 Task: Find connections with filter location Canterbury with filter topic #Lifewith filter profile language Spanish with filter current company Reliance Home Finance Ltd. with filter school Guru Nanak Dev Engineering College, Ludhiana with filter industry Commercial and Industrial Equipment Rental with filter service category Event Photography with filter keywords title Recyclables Collector
Action: Mouse moved to (549, 71)
Screenshot: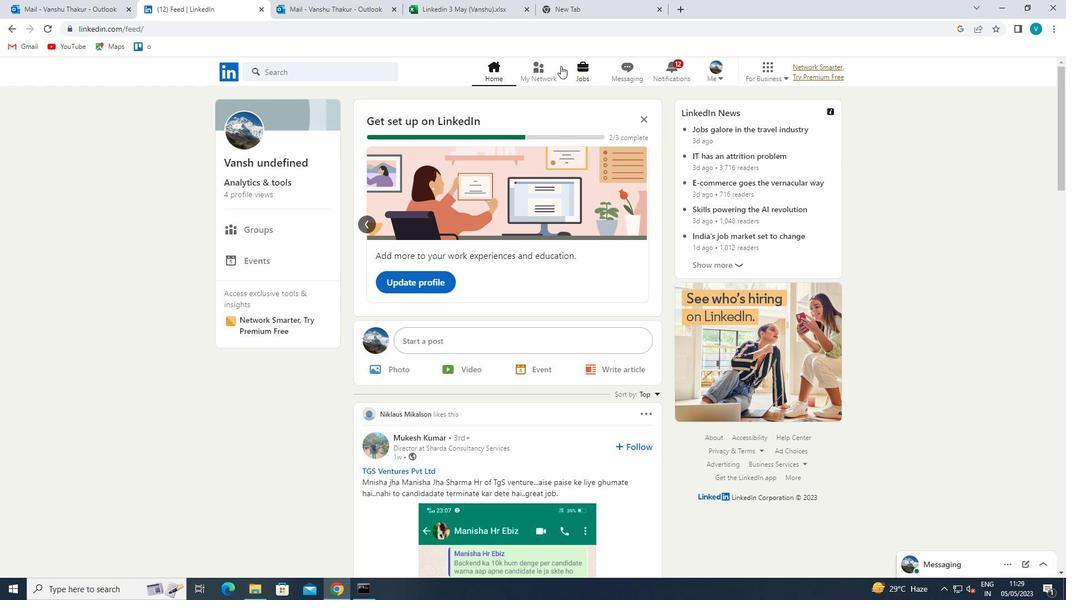 
Action: Mouse pressed left at (549, 71)
Screenshot: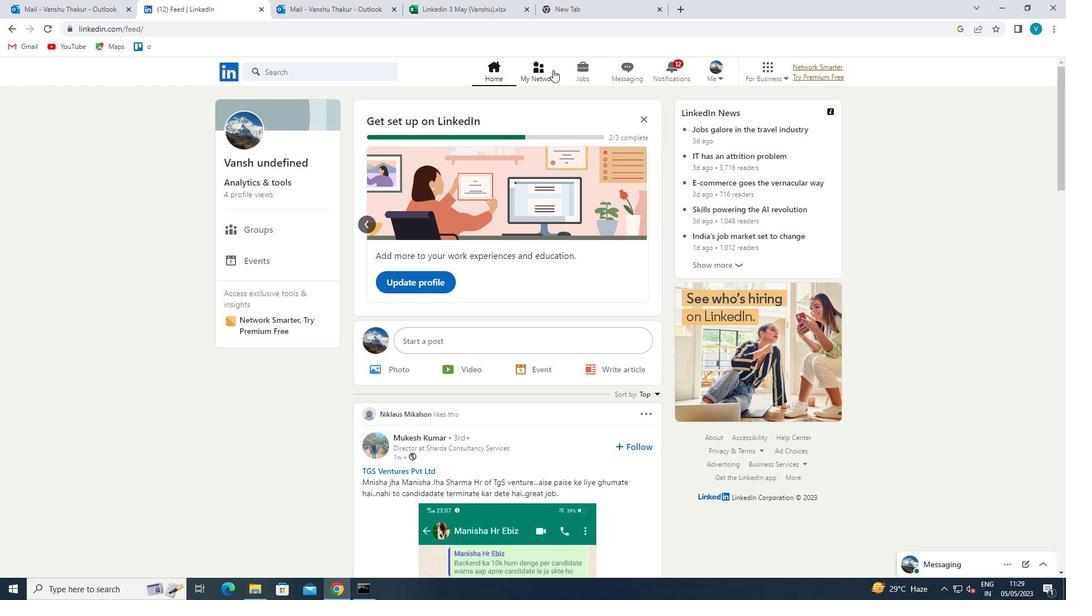 
Action: Mouse moved to (326, 128)
Screenshot: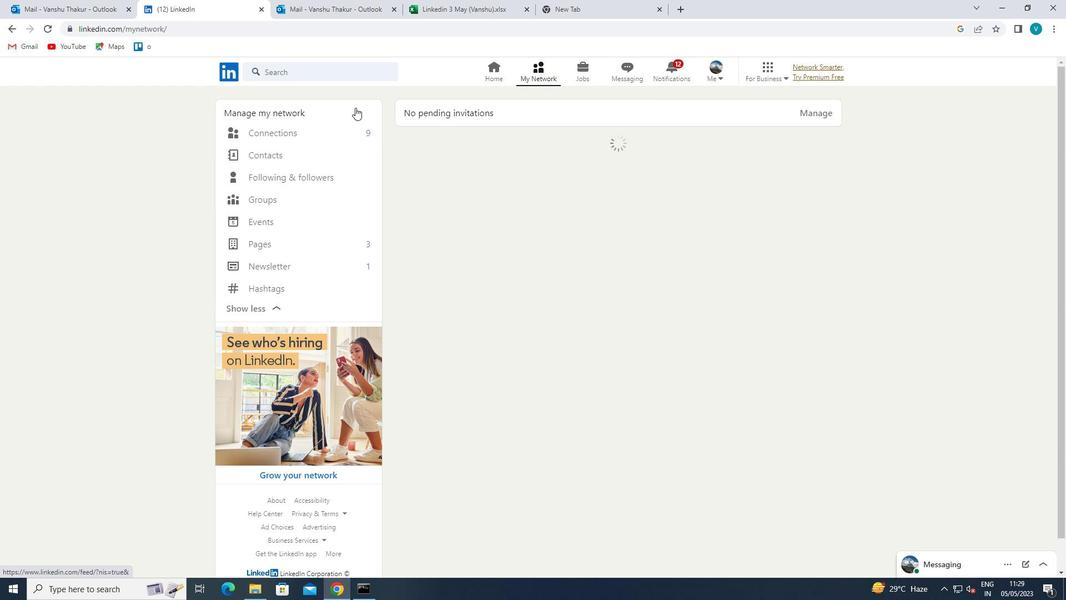 
Action: Mouse pressed left at (326, 128)
Screenshot: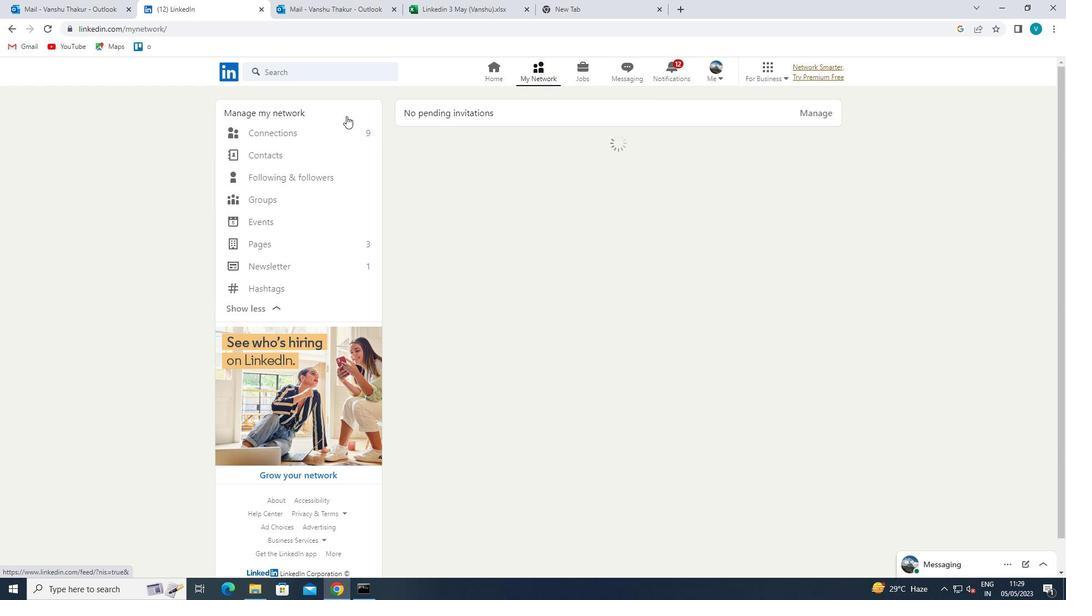 
Action: Mouse moved to (593, 127)
Screenshot: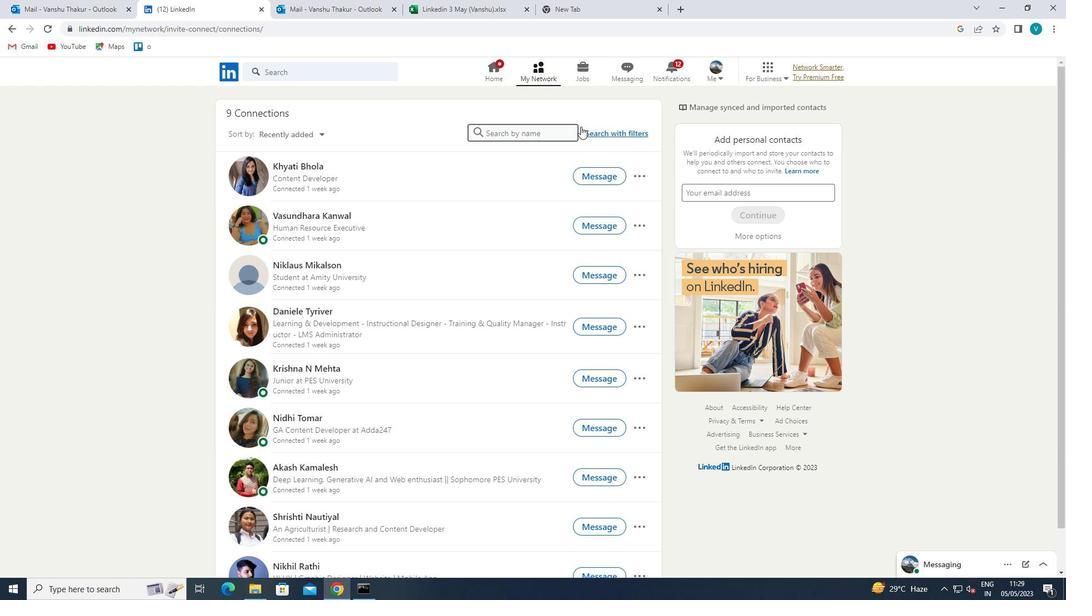 
Action: Mouse pressed left at (593, 127)
Screenshot: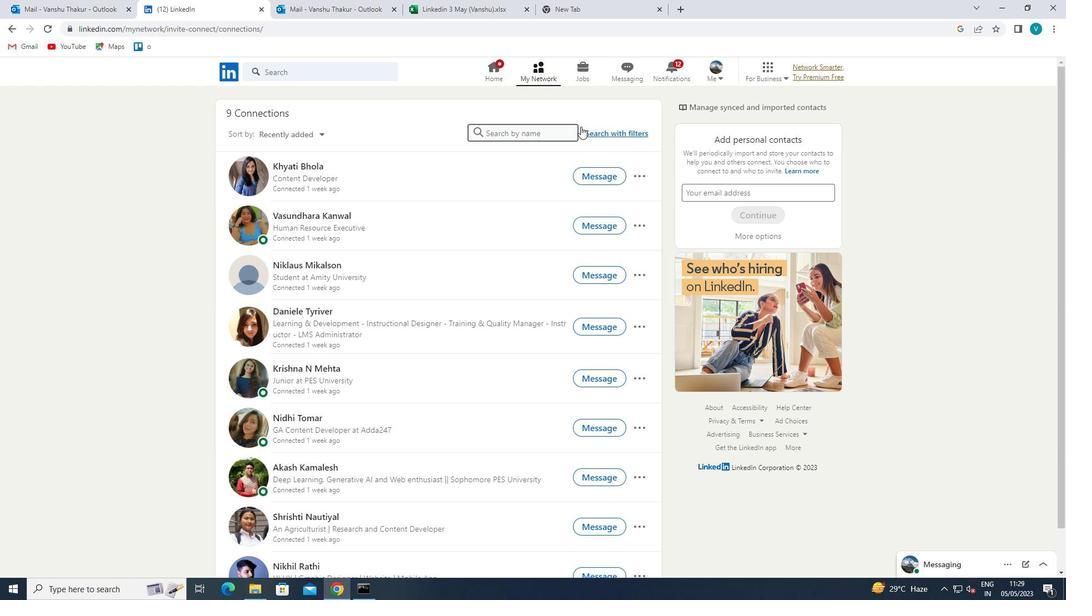 
Action: Mouse moved to (545, 104)
Screenshot: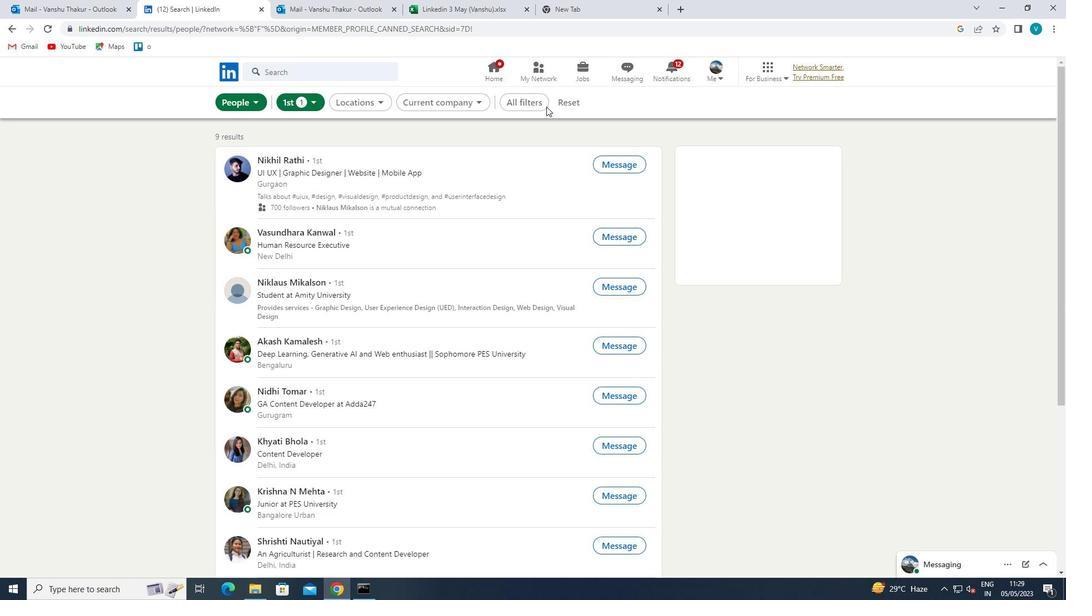 
Action: Mouse pressed left at (545, 104)
Screenshot: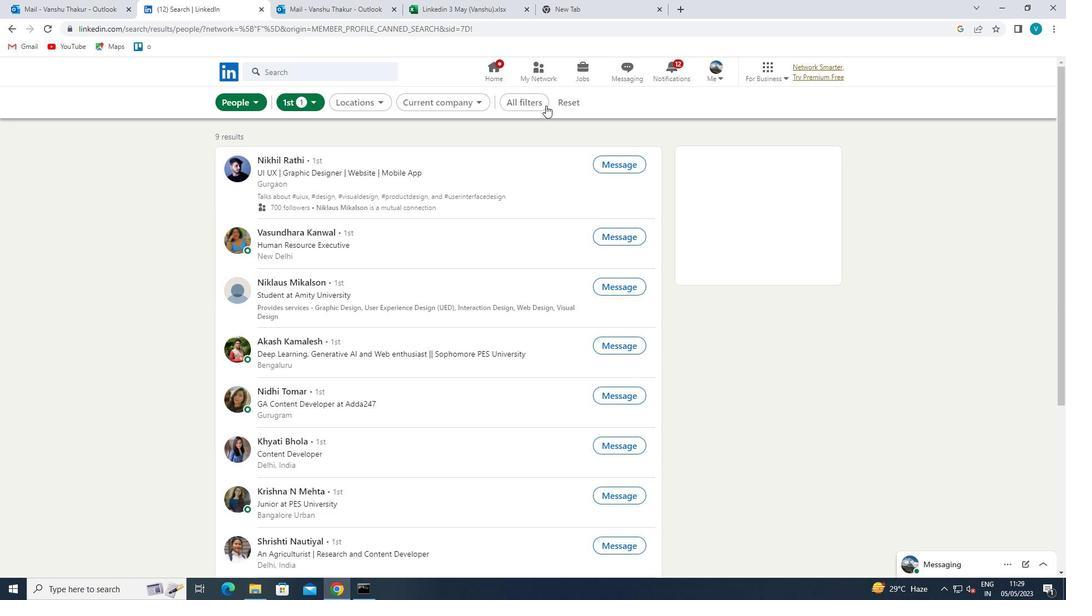 
Action: Mouse moved to (883, 228)
Screenshot: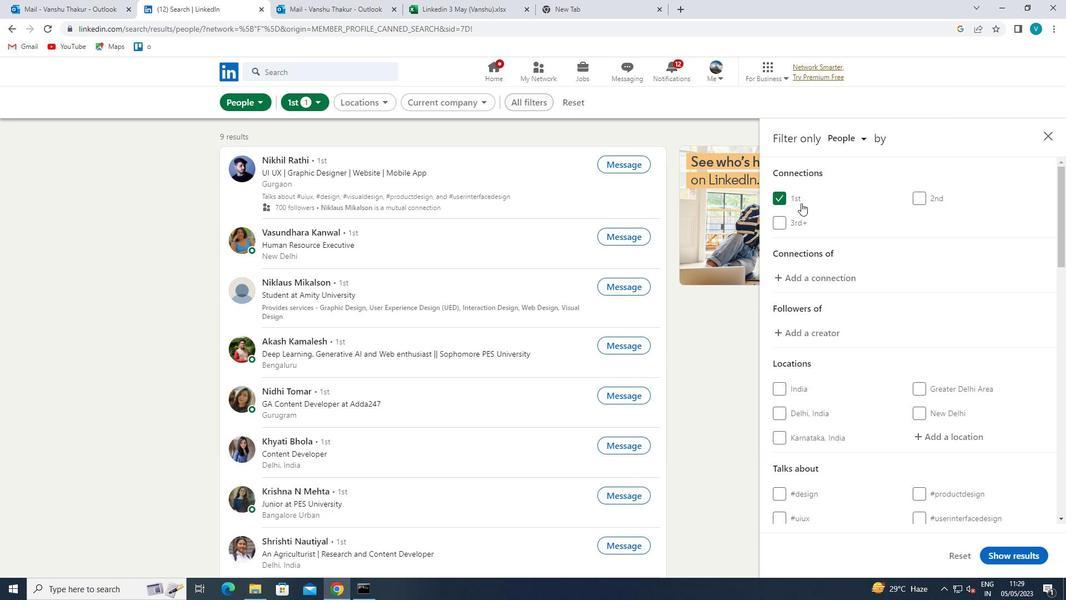 
Action: Mouse scrolled (883, 228) with delta (0, 0)
Screenshot: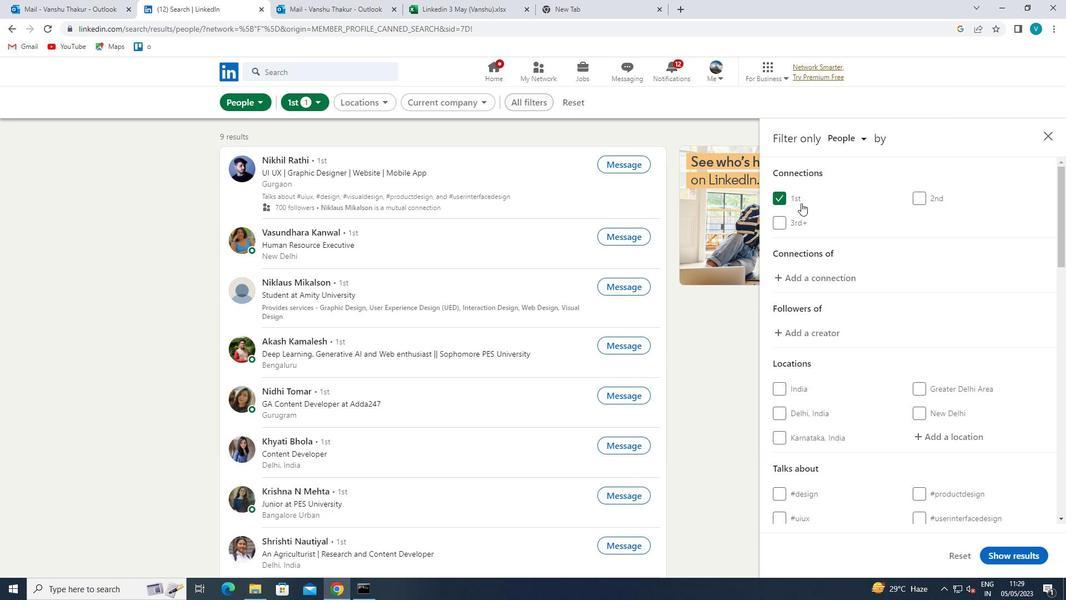 
Action: Mouse moved to (887, 232)
Screenshot: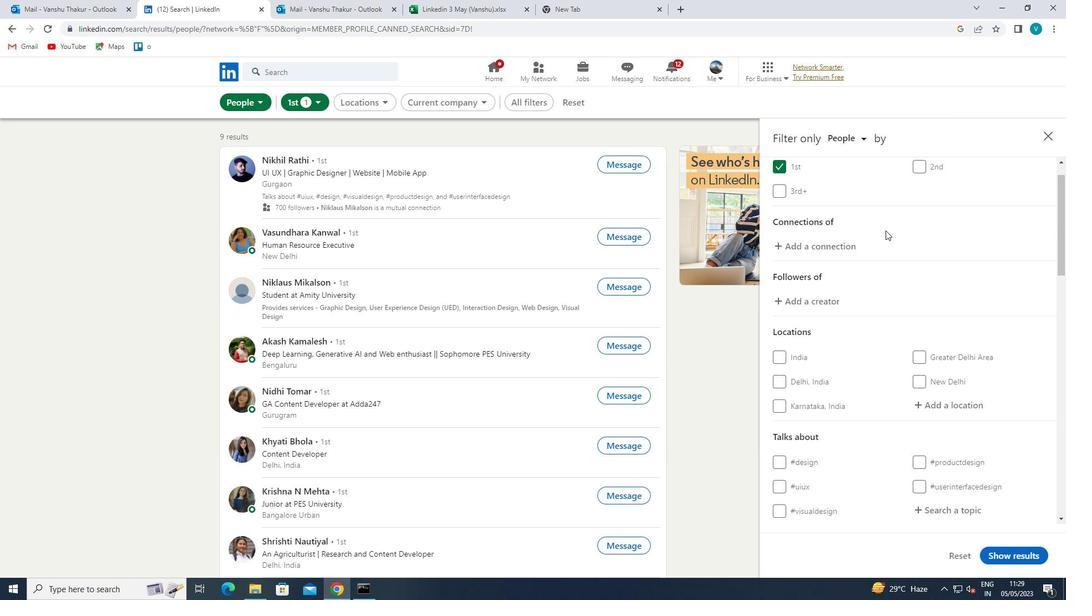 
Action: Mouse scrolled (887, 232) with delta (0, 0)
Screenshot: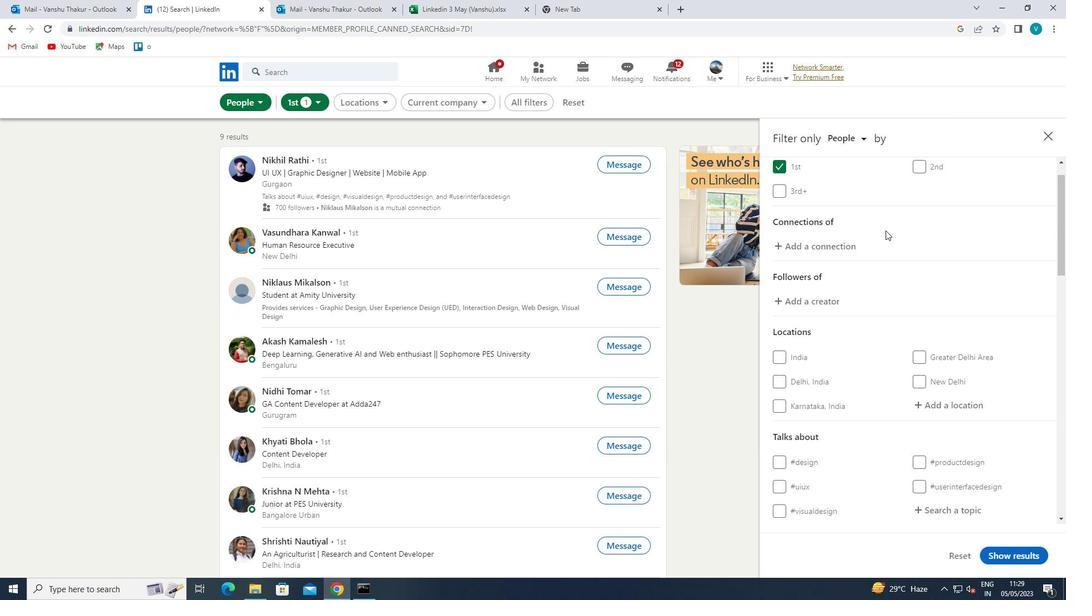 
Action: Mouse moved to (947, 320)
Screenshot: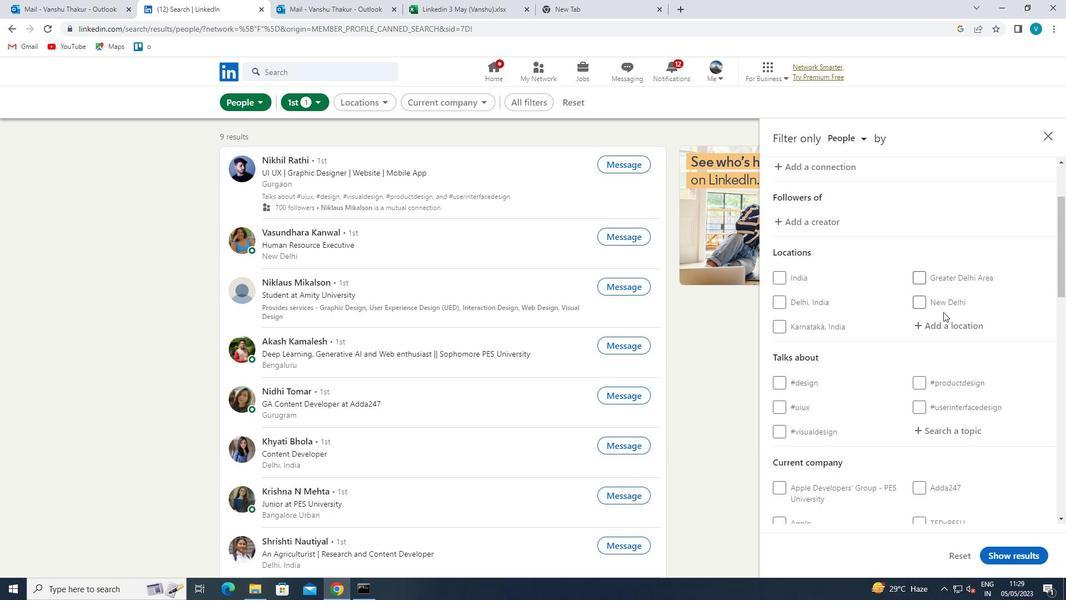 
Action: Mouse pressed left at (947, 320)
Screenshot: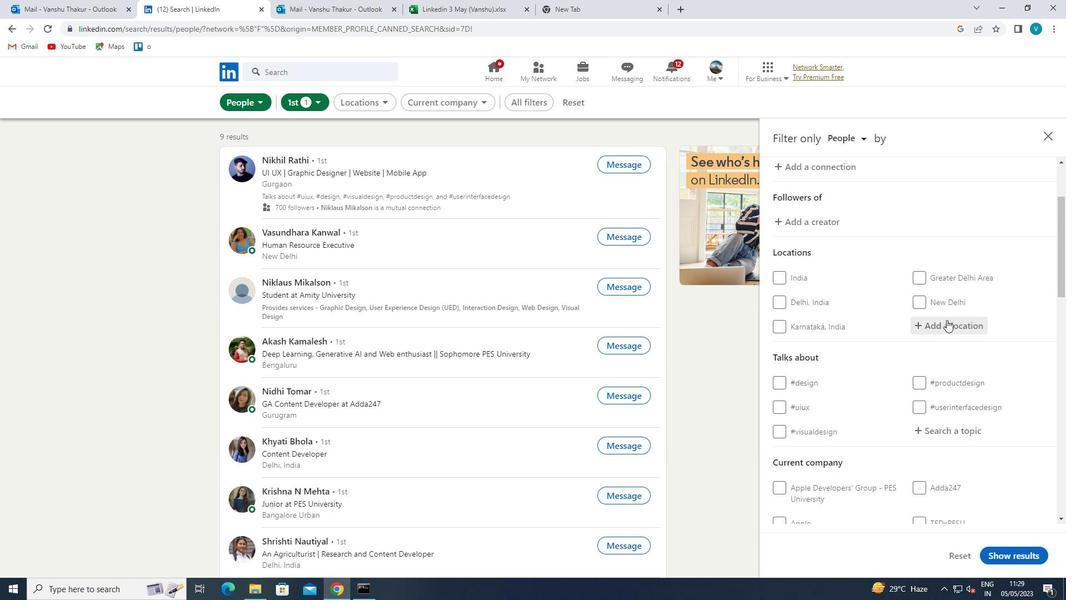 
Action: Mouse moved to (739, 456)
Screenshot: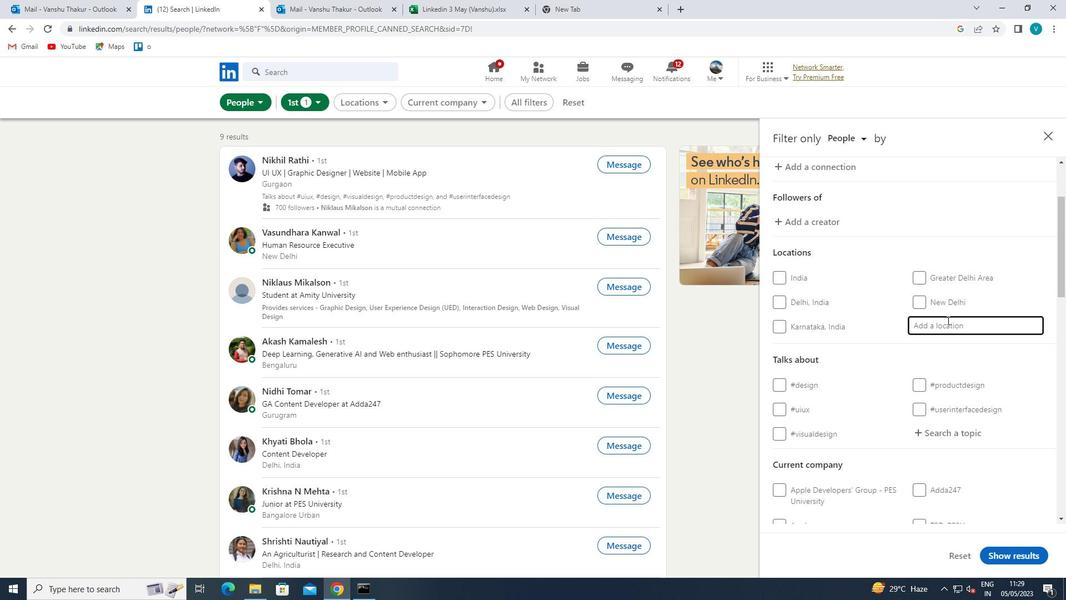 
Action: Key pressed <Key.shift>CANTERBURY
Screenshot: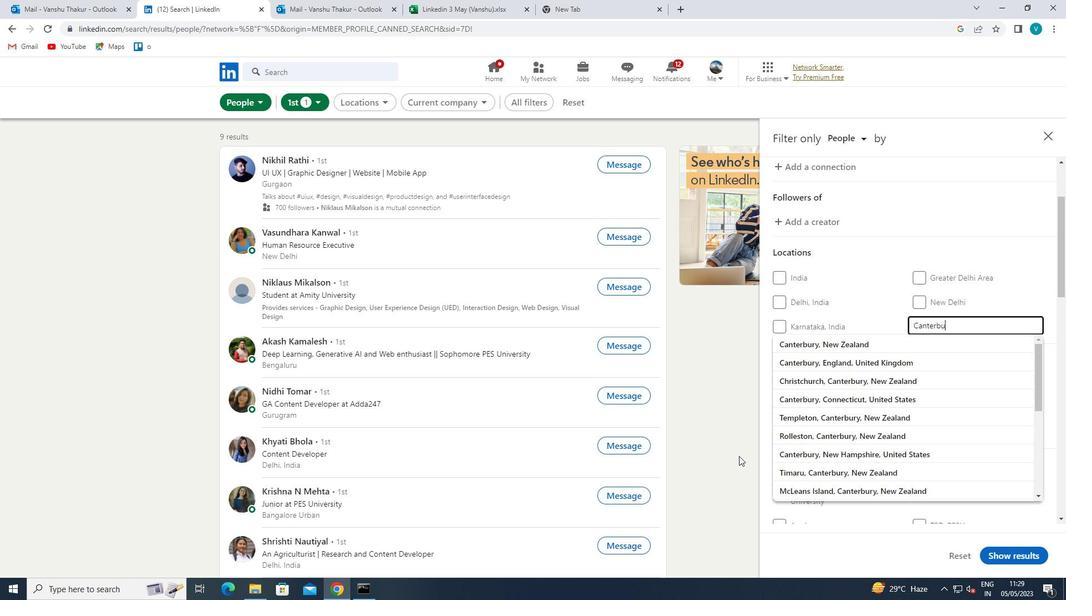 
Action: Mouse moved to (891, 337)
Screenshot: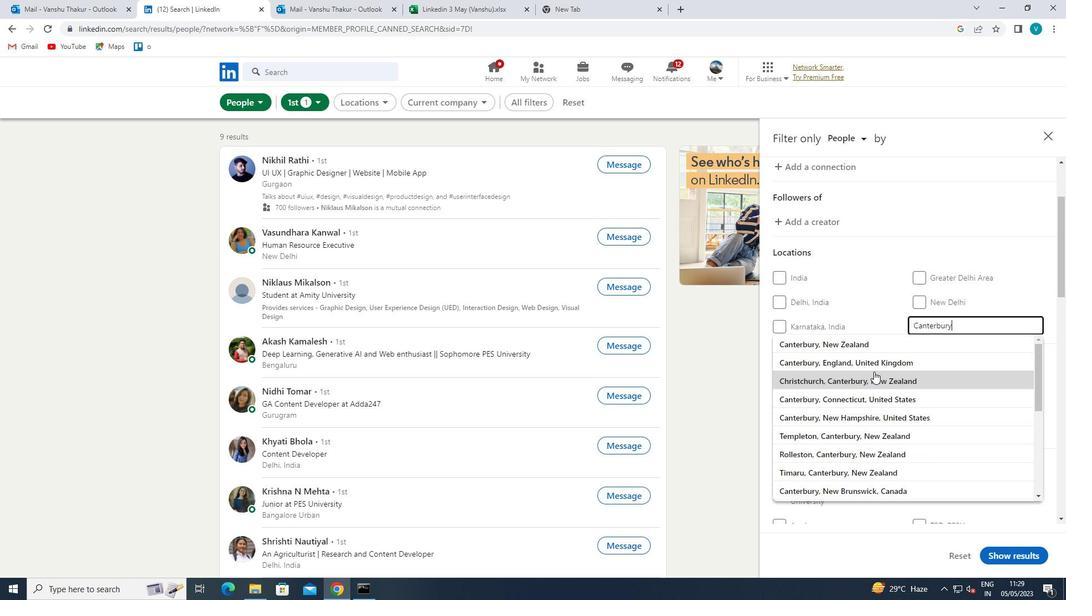 
Action: Mouse pressed left at (891, 337)
Screenshot: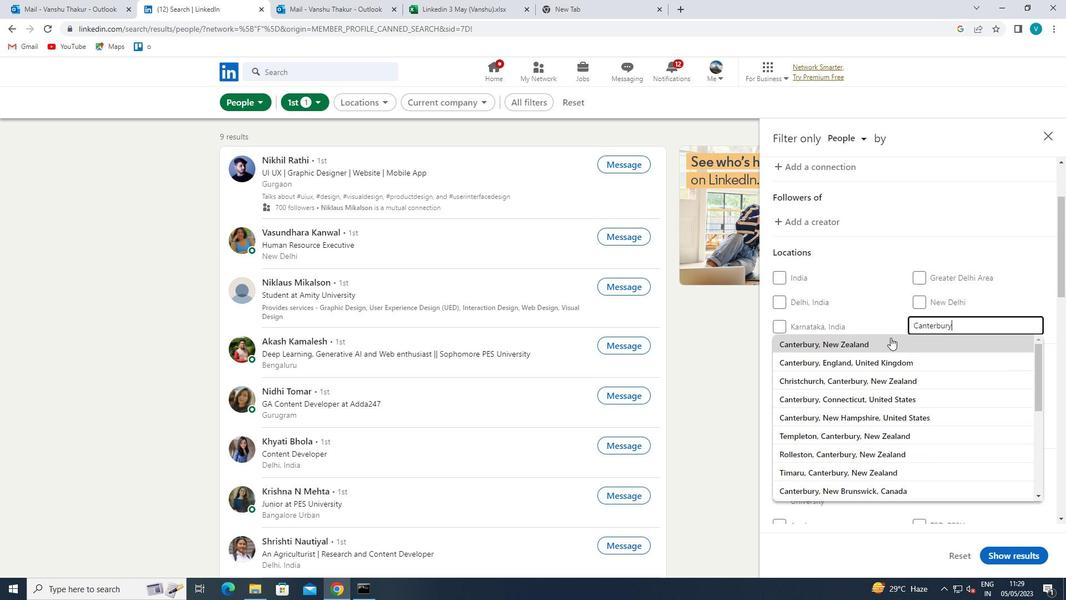 
Action: Mouse moved to (889, 337)
Screenshot: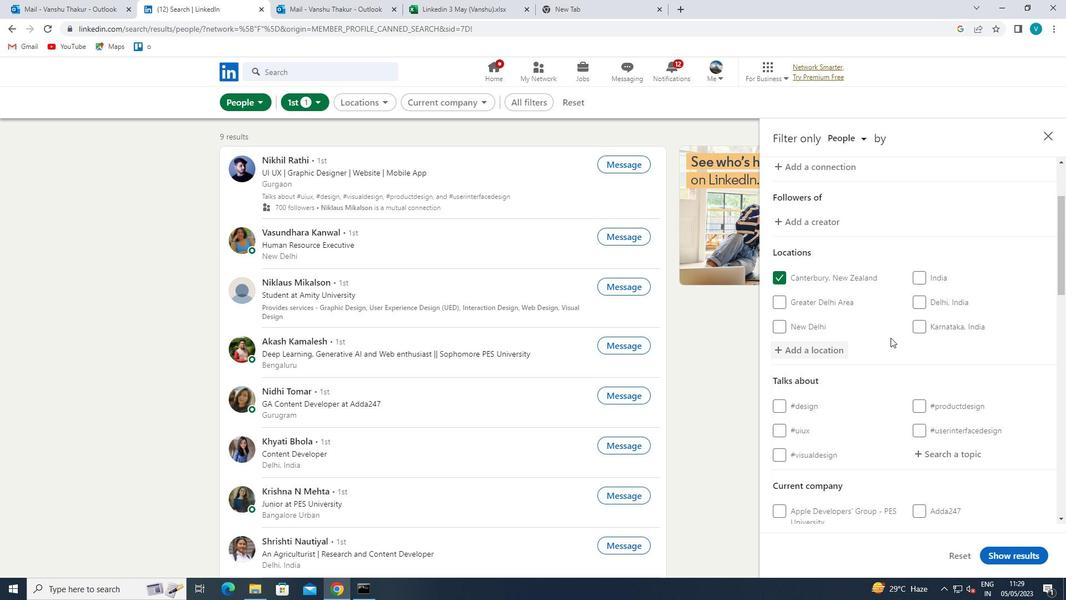 
Action: Mouse scrolled (889, 337) with delta (0, 0)
Screenshot: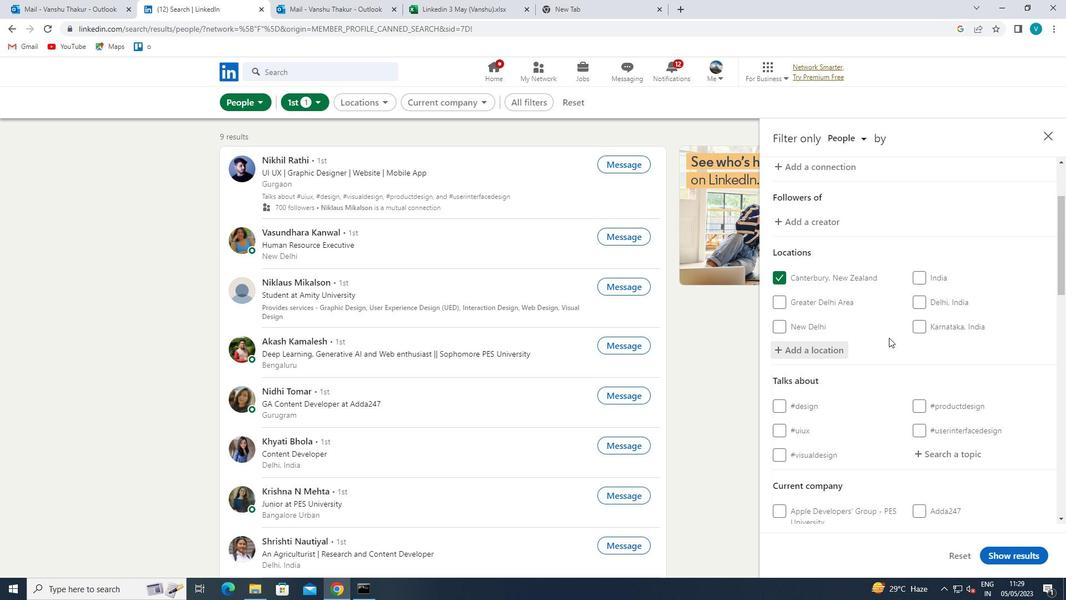 
Action: Mouse scrolled (889, 337) with delta (0, 0)
Screenshot: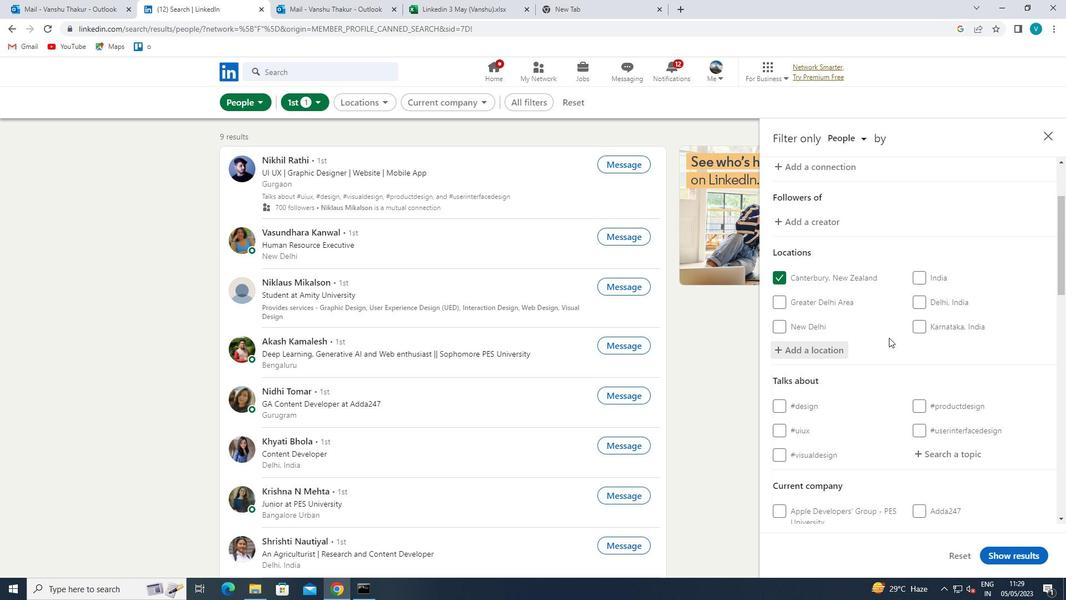 
Action: Mouse moved to (931, 339)
Screenshot: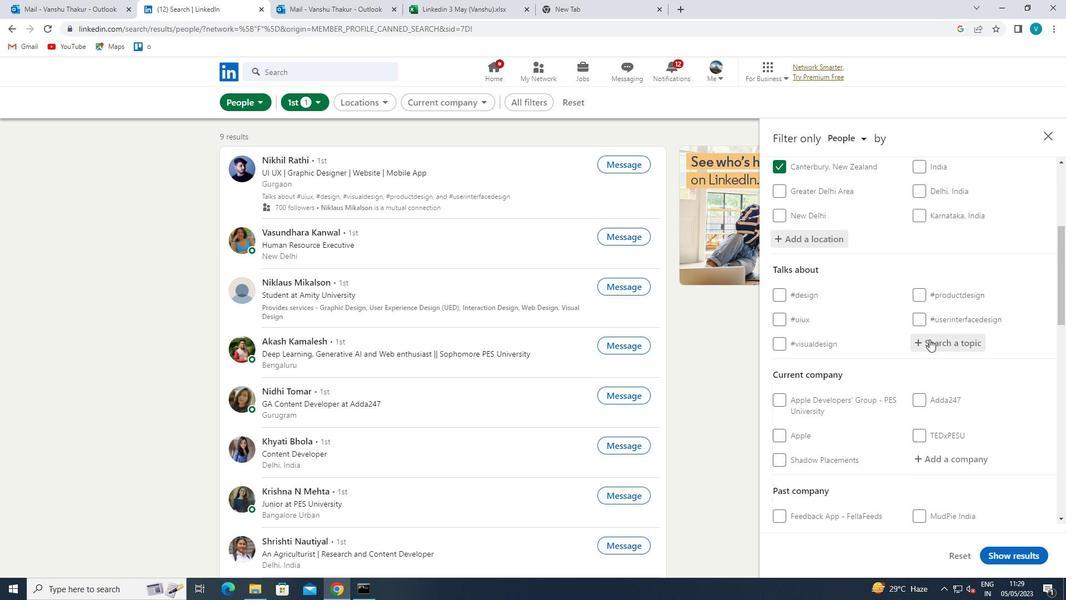 
Action: Mouse pressed left at (931, 339)
Screenshot: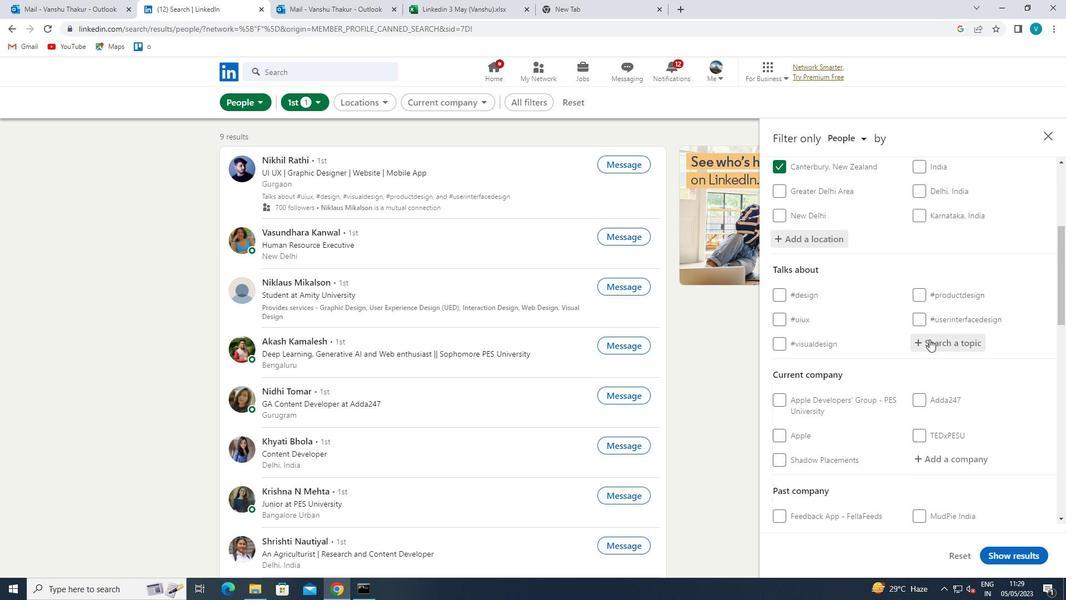 
Action: Mouse moved to (694, 476)
Screenshot: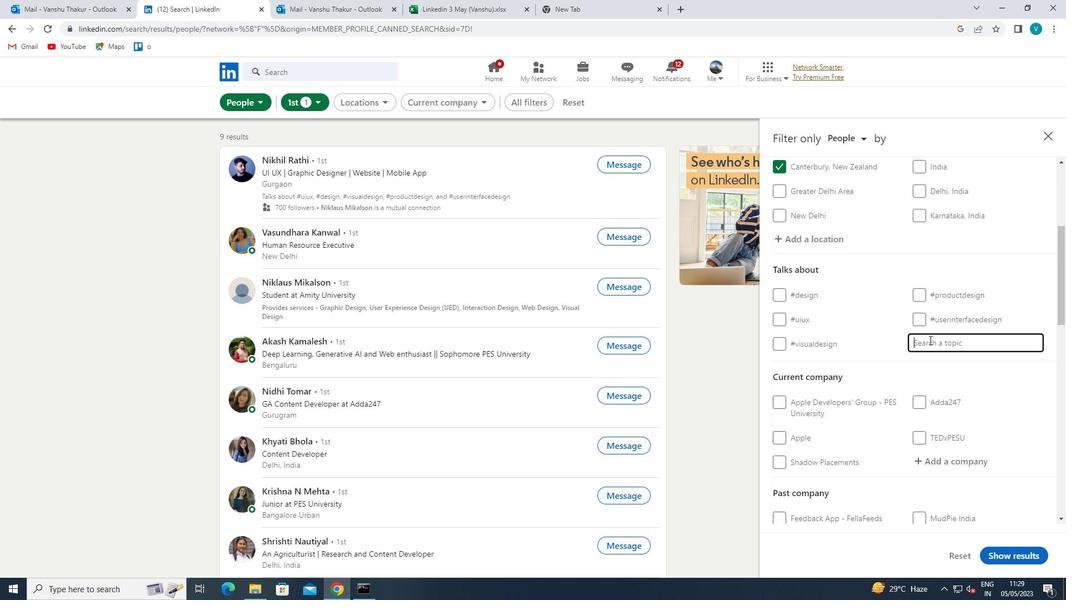 
Action: Key pressed LIFE
Screenshot: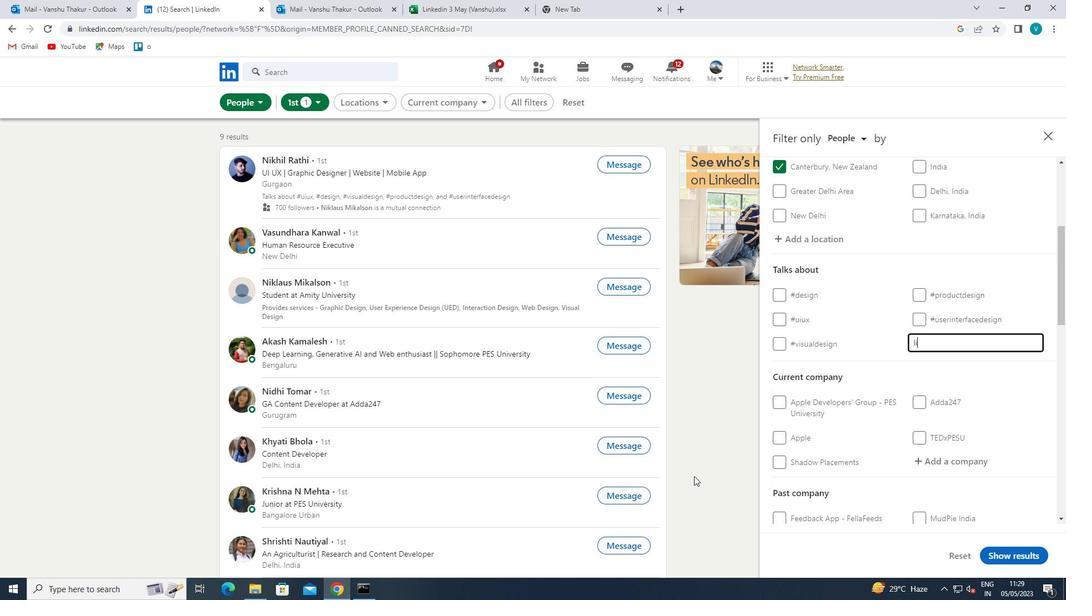 
Action: Mouse moved to (845, 357)
Screenshot: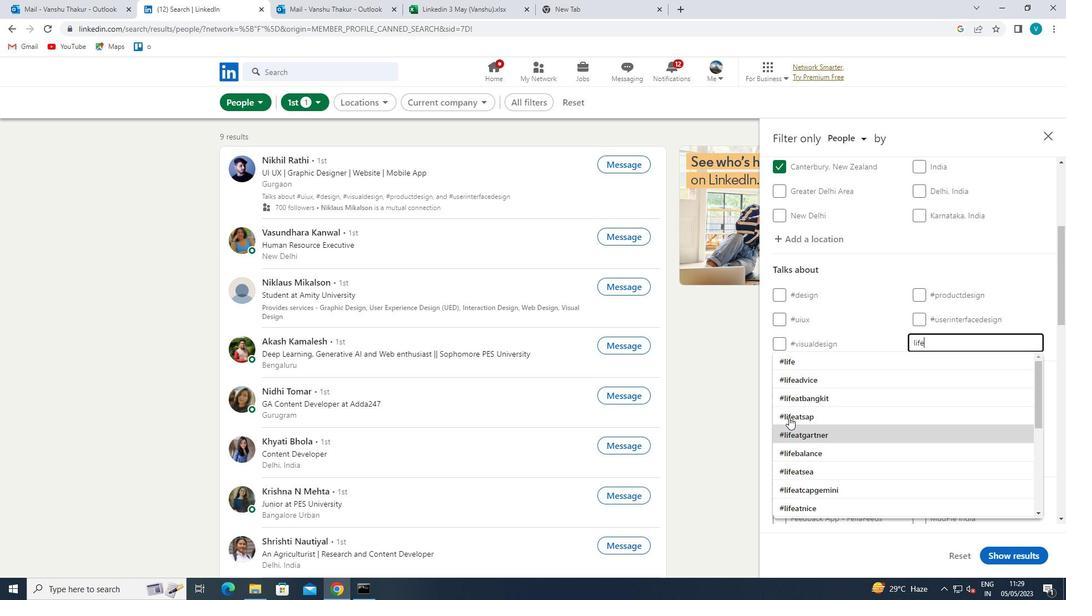 
Action: Mouse pressed left at (845, 357)
Screenshot: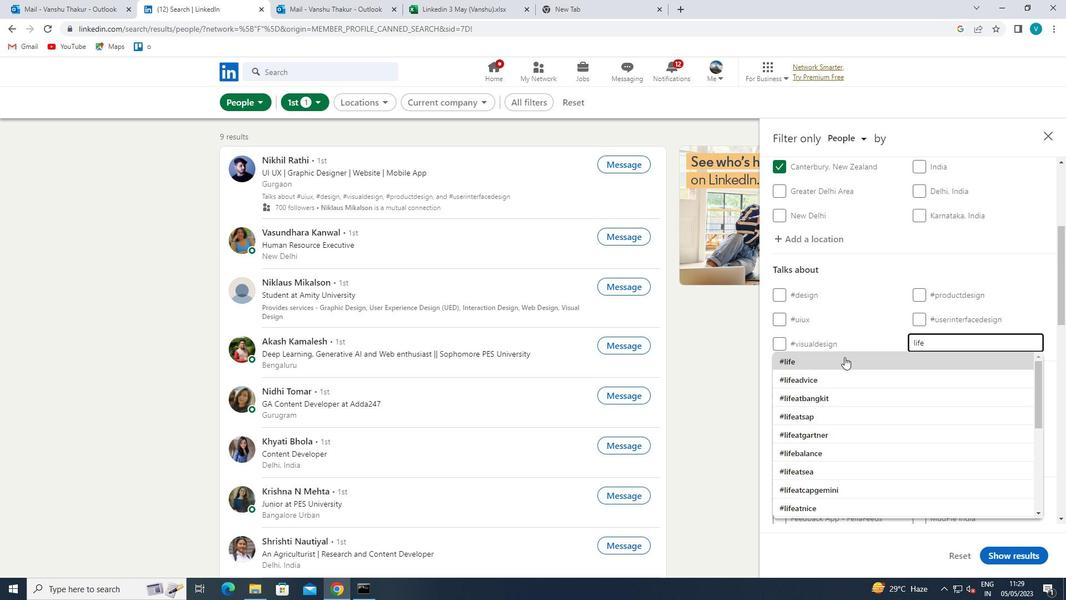 
Action: Mouse scrolled (845, 356) with delta (0, 0)
Screenshot: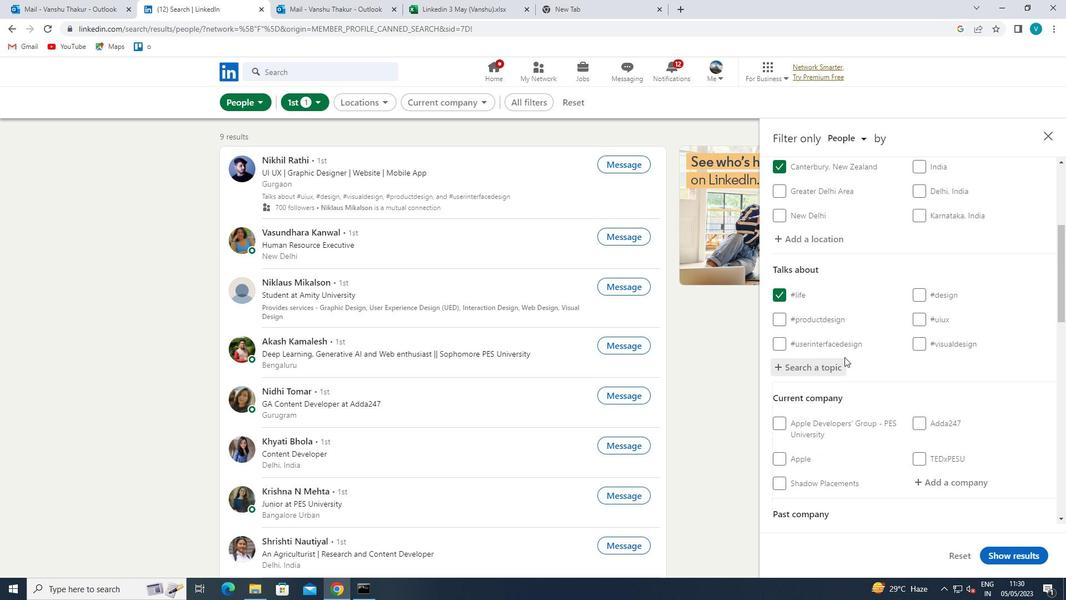 
Action: Mouse scrolled (845, 356) with delta (0, 0)
Screenshot: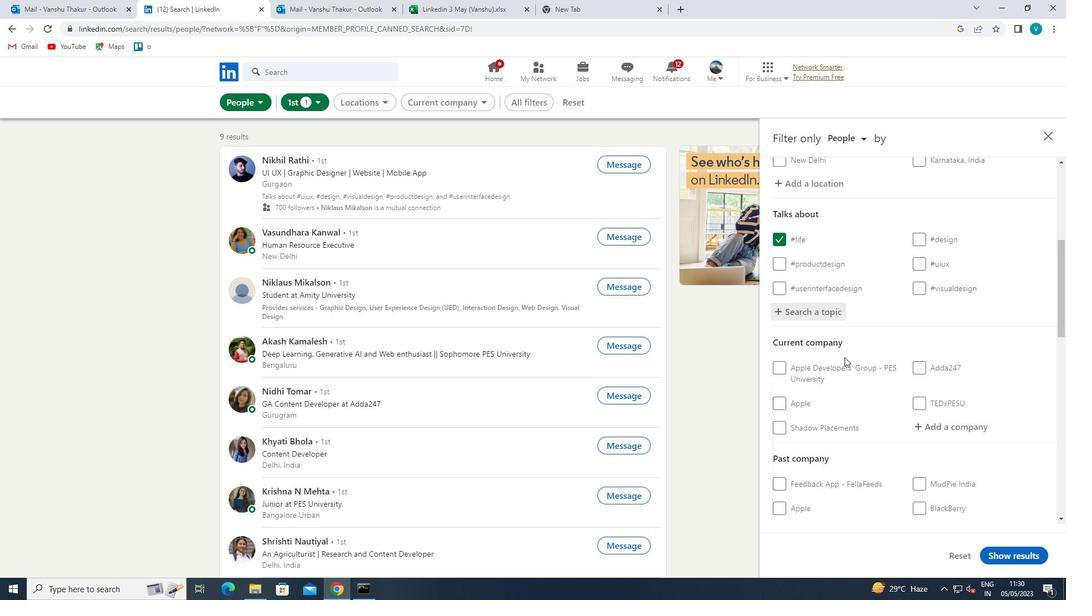 
Action: Mouse moved to (936, 374)
Screenshot: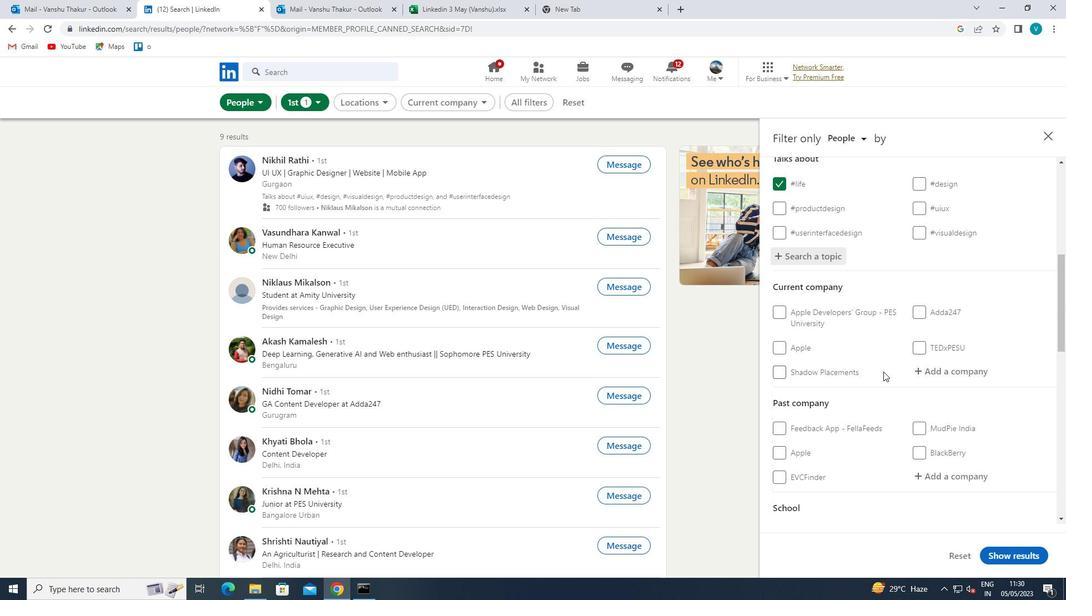 
Action: Mouse pressed left at (936, 374)
Screenshot: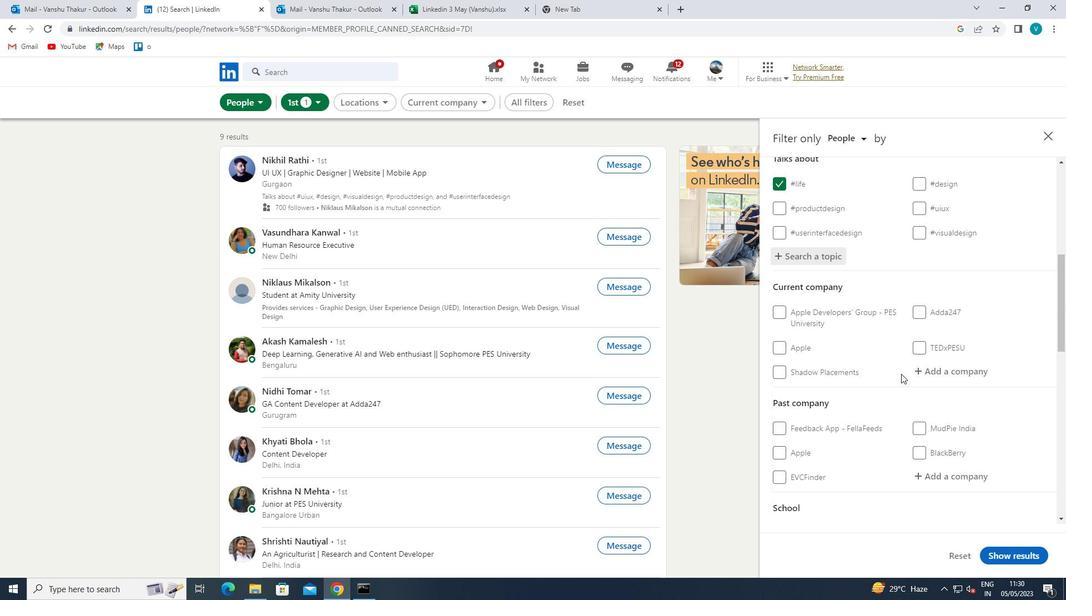 
Action: Mouse moved to (763, 334)
Screenshot: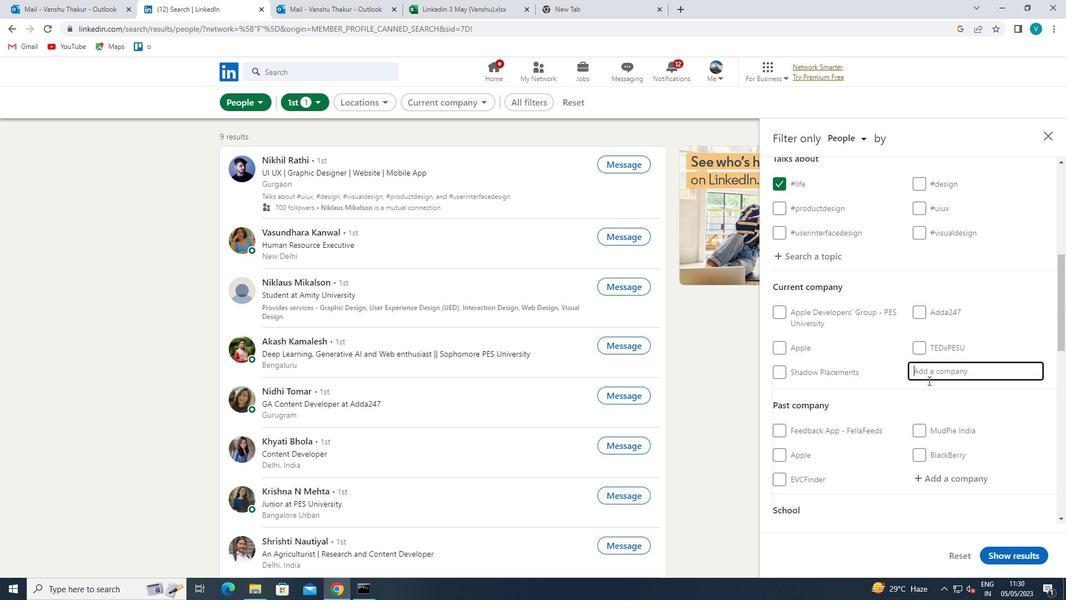 
Action: Key pressed <Key.shift>RELIANCE
Screenshot: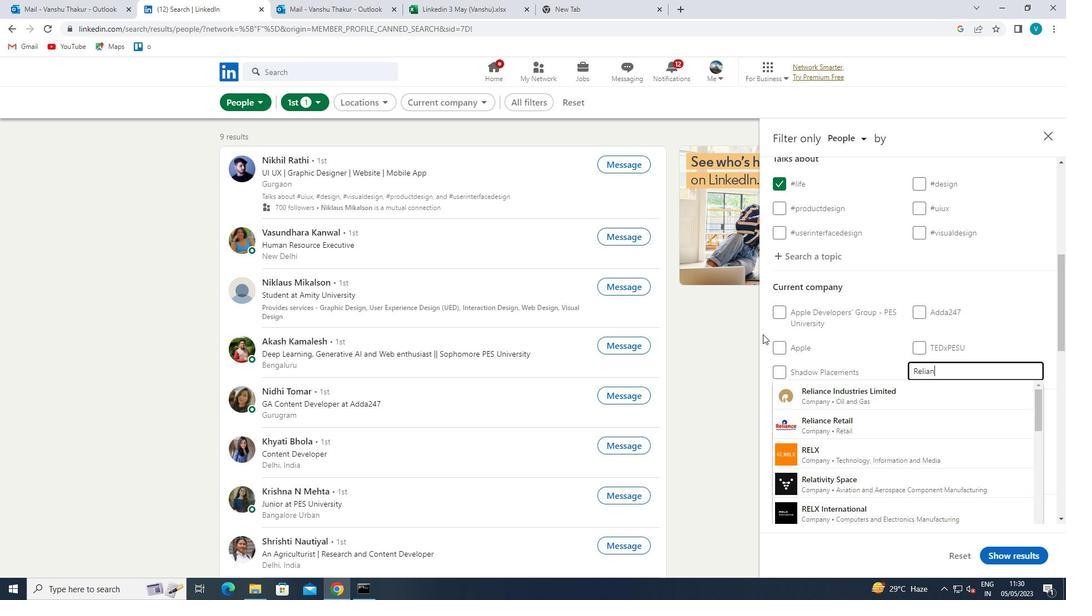 
Action: Mouse moved to (857, 367)
Screenshot: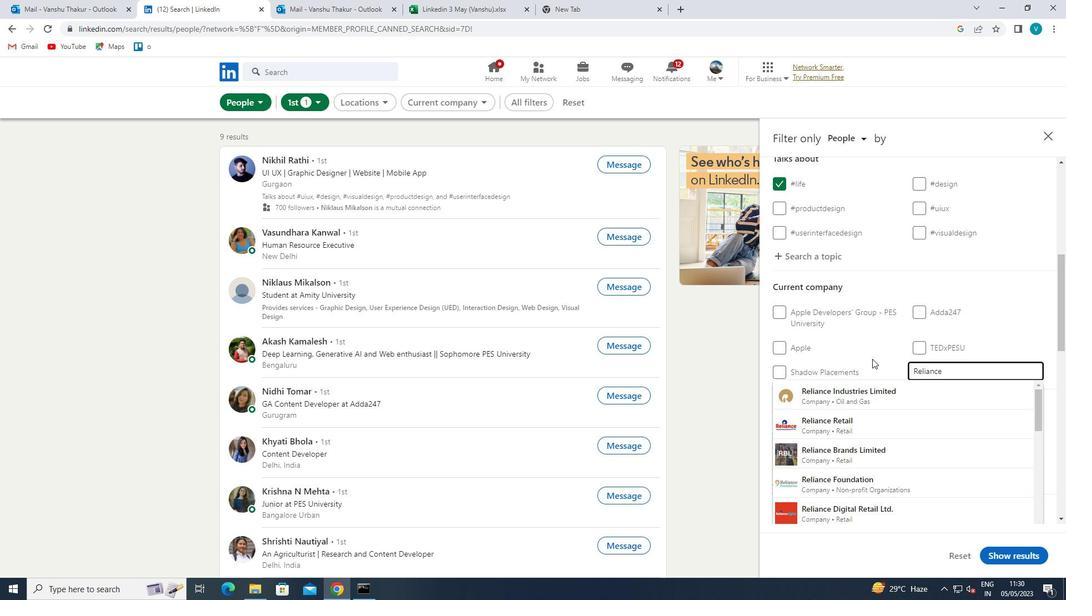 
Action: Key pressed <Key.space><Key.shift>HOME<Key.space>
Screenshot: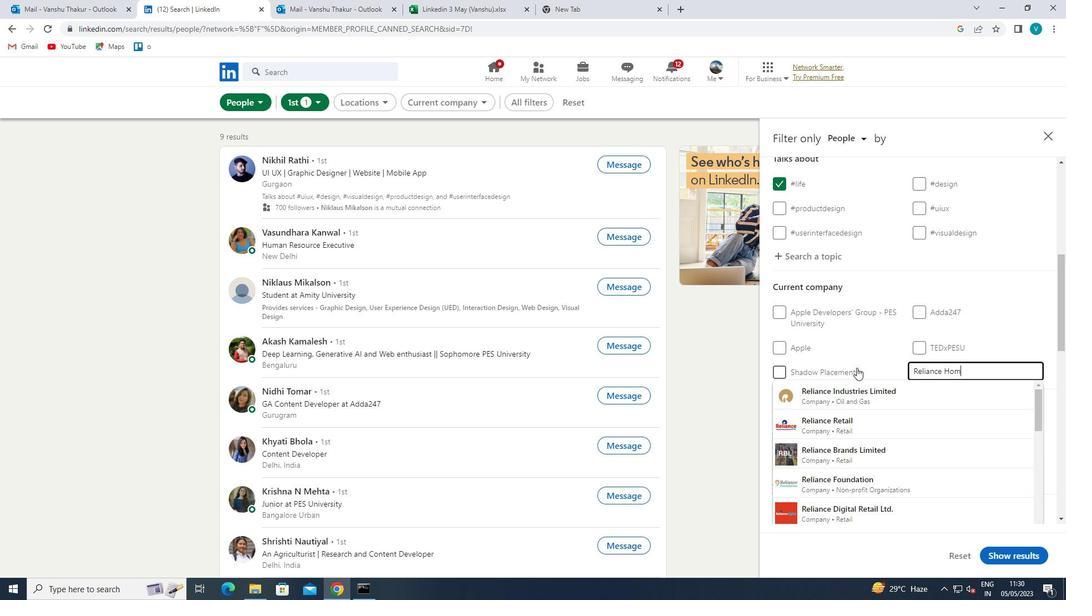 
Action: Mouse moved to (905, 426)
Screenshot: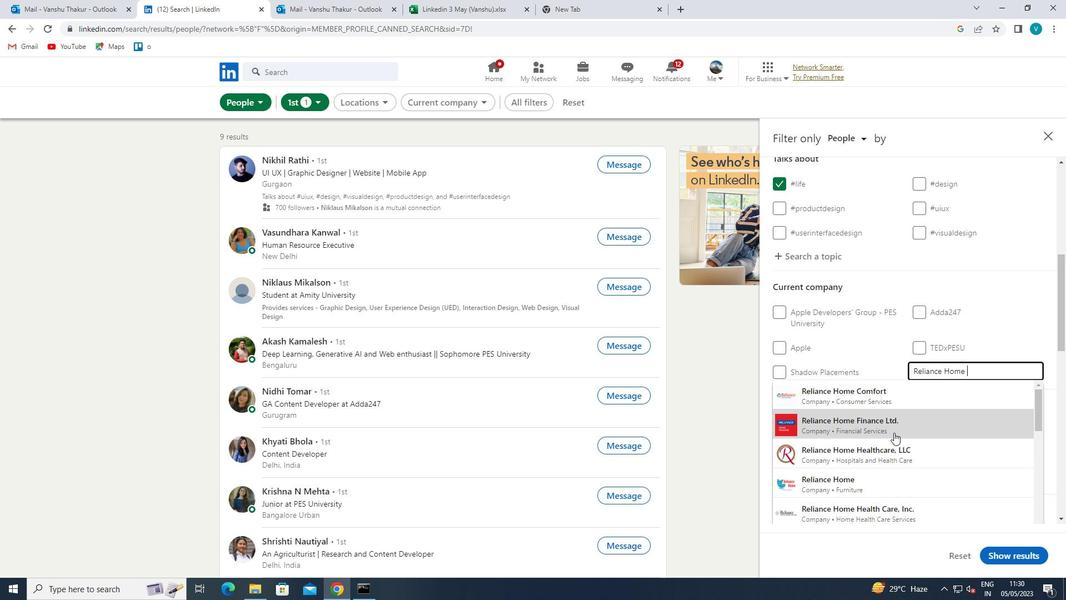 
Action: Mouse pressed left at (905, 426)
Screenshot: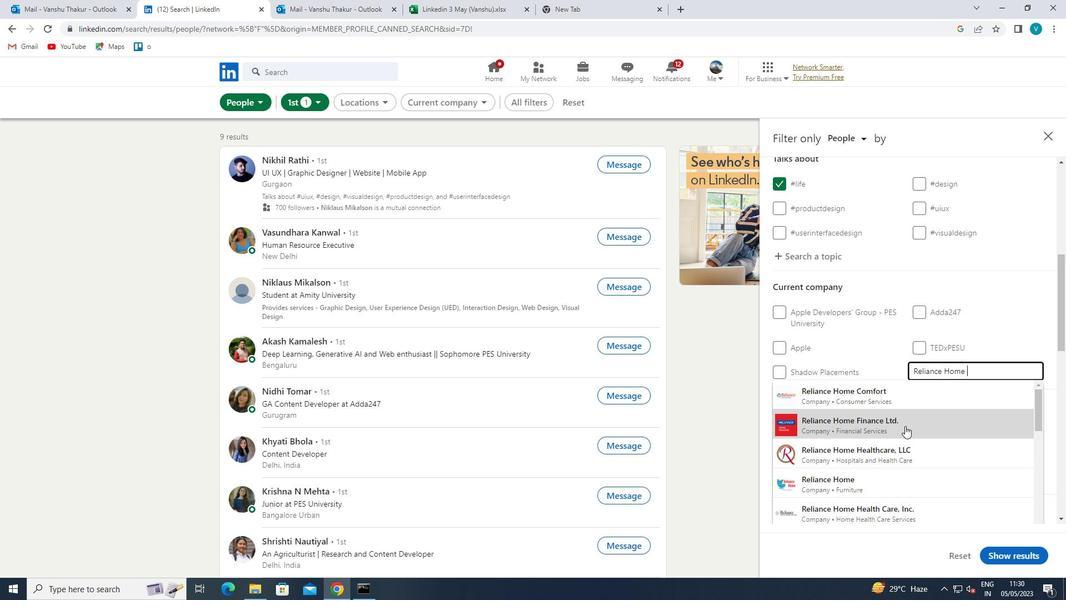 
Action: Mouse scrolled (905, 425) with delta (0, 0)
Screenshot: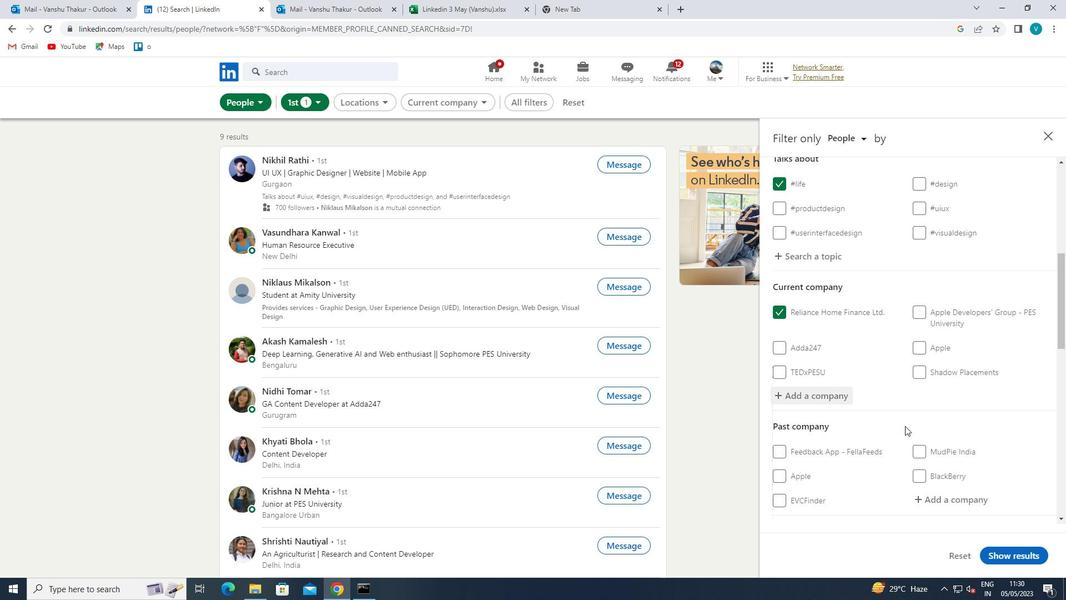 
Action: Mouse scrolled (905, 425) with delta (0, 0)
Screenshot: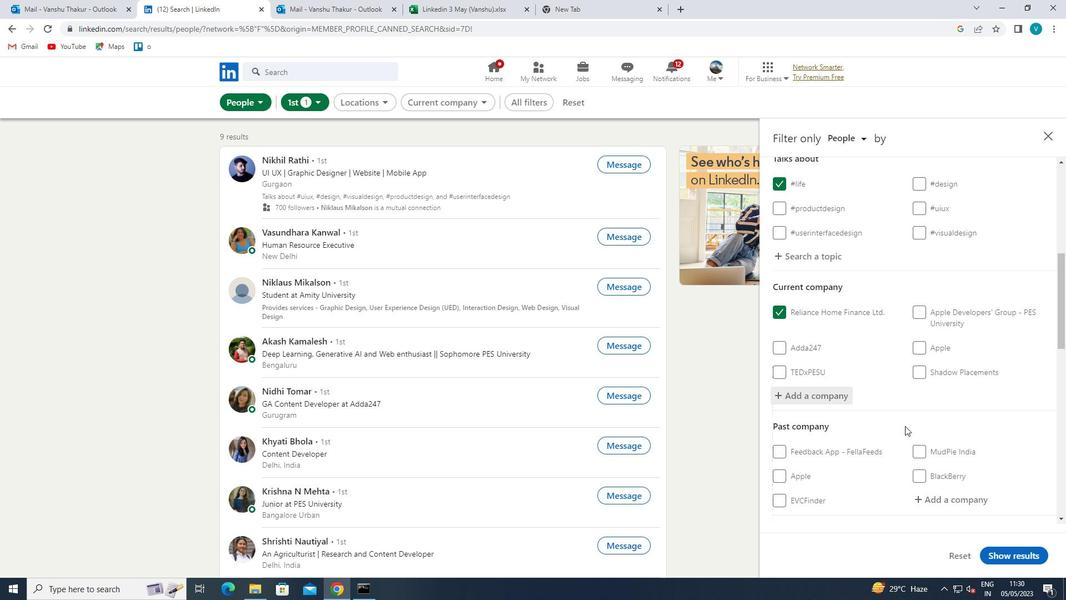 
Action: Mouse scrolled (905, 425) with delta (0, 0)
Screenshot: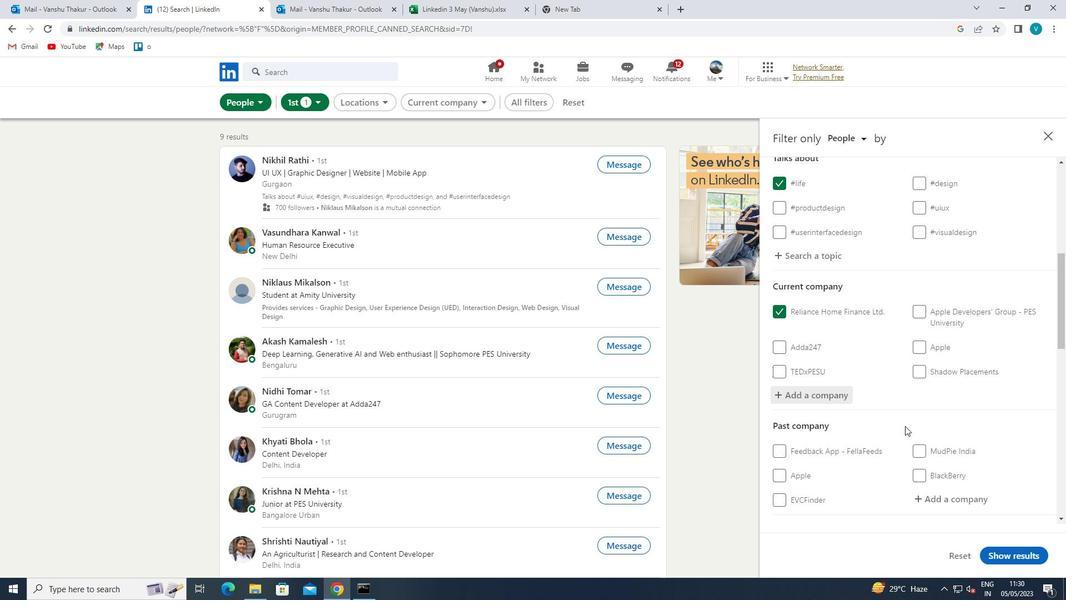 
Action: Mouse scrolled (905, 425) with delta (0, 0)
Screenshot: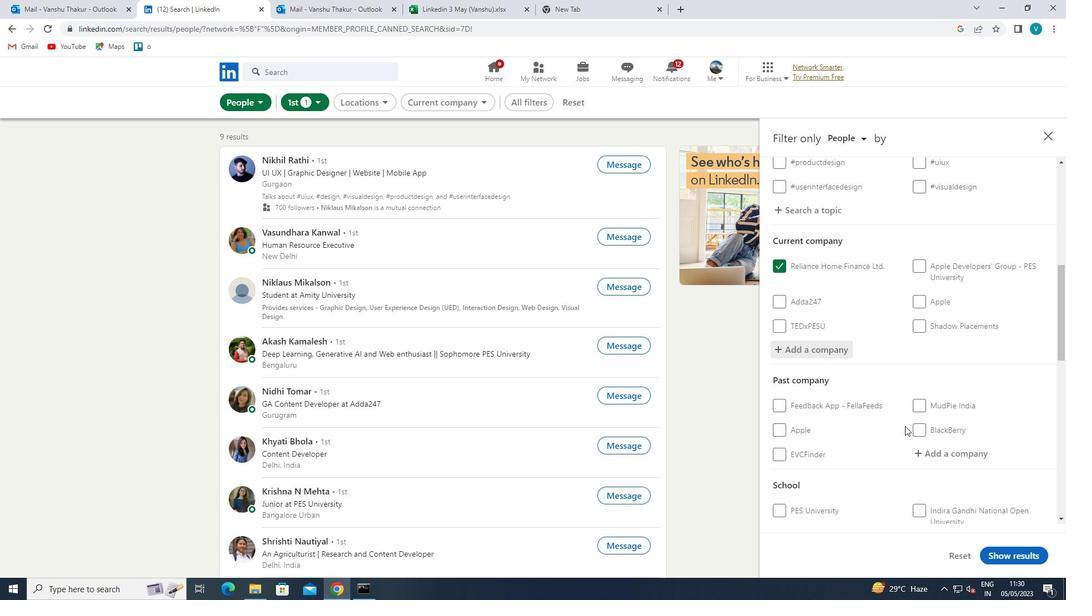 
Action: Mouse moved to (923, 415)
Screenshot: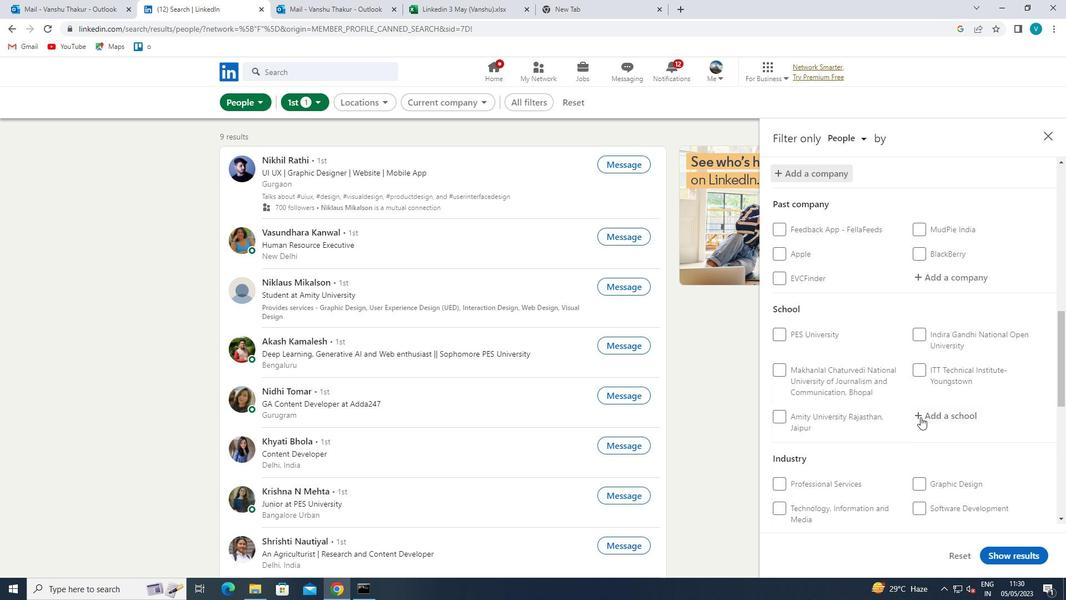 
Action: Mouse pressed left at (923, 415)
Screenshot: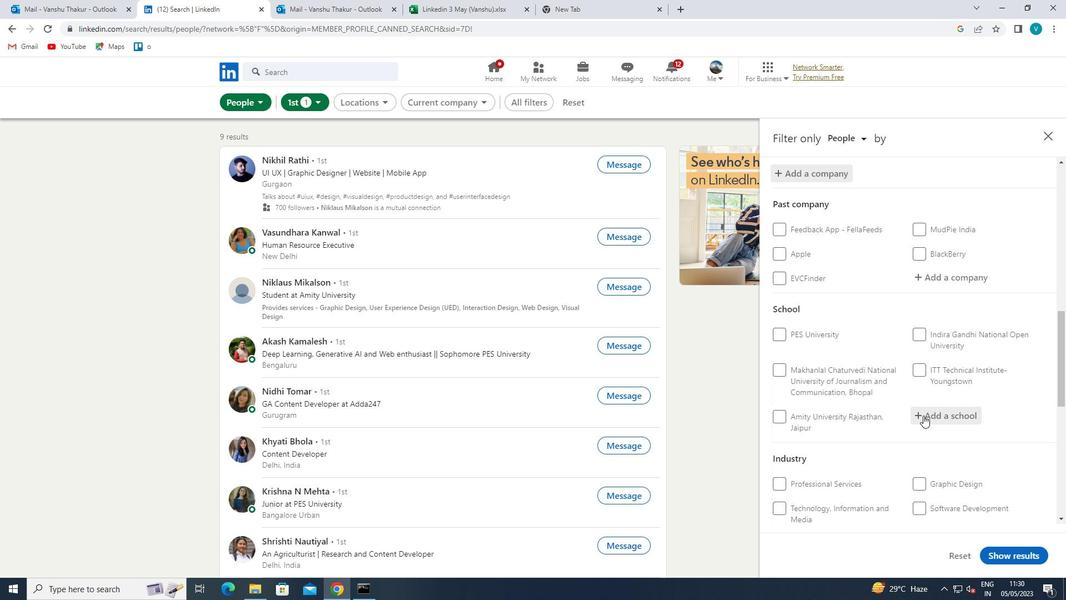 
Action: Mouse moved to (906, 426)
Screenshot: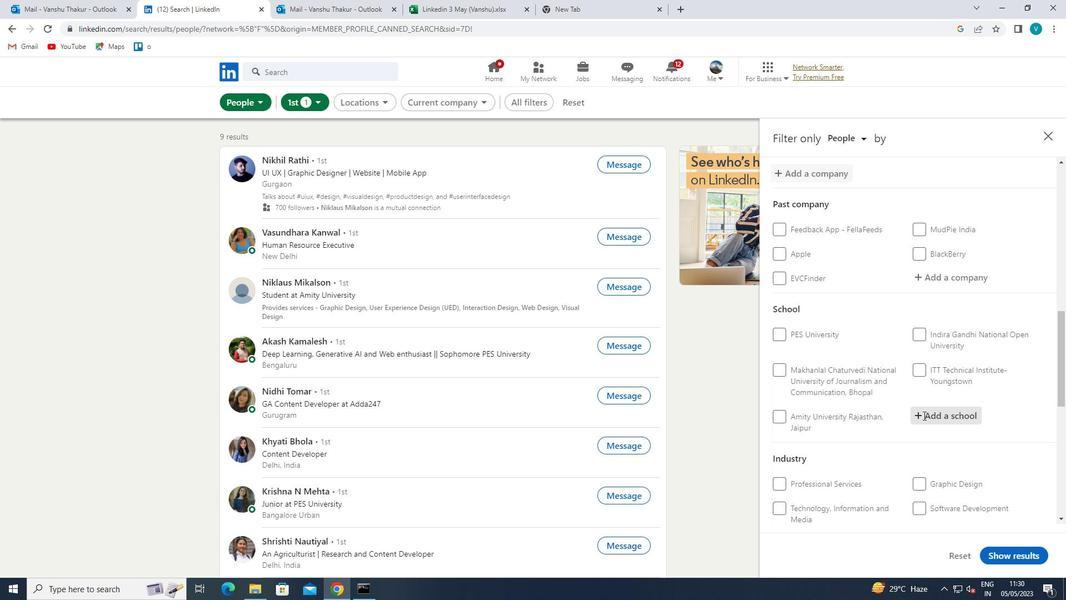 
Action: Key pressed <Key.shift>
Screenshot: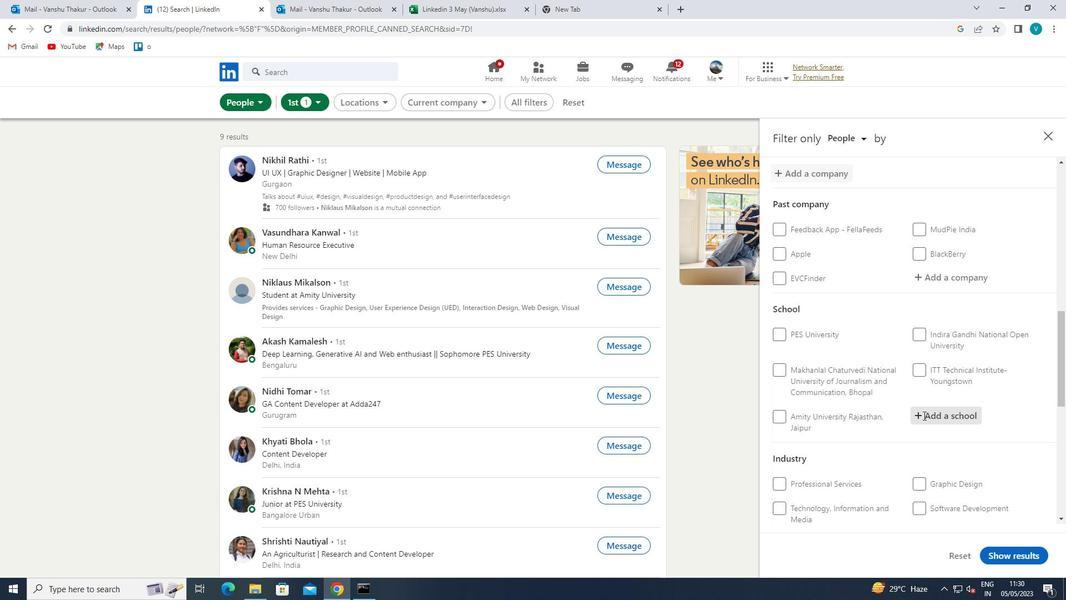
Action: Mouse moved to (889, 436)
Screenshot: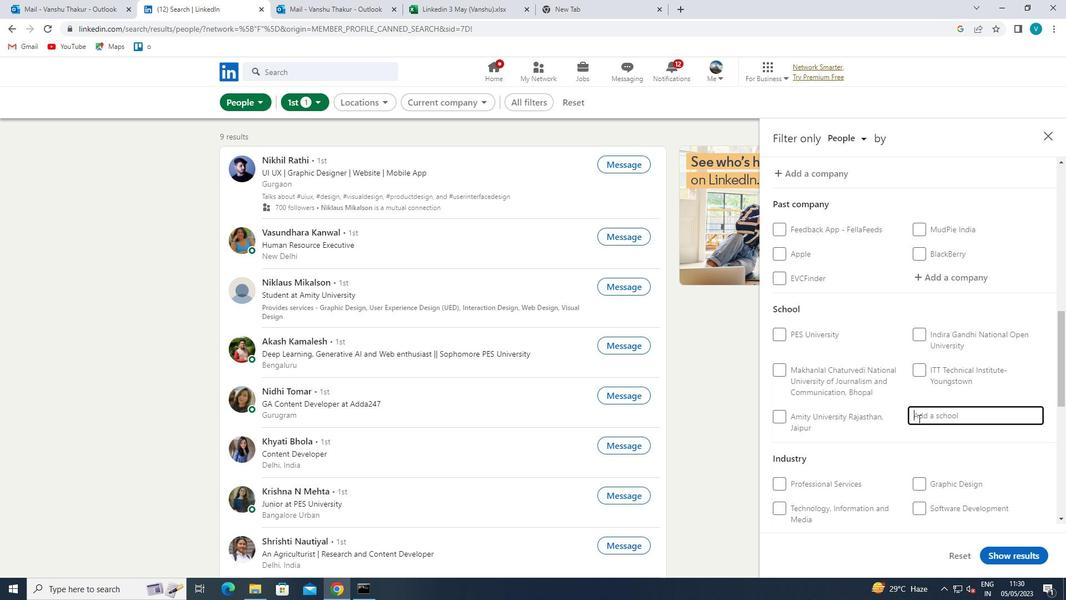 
Action: Key pressed <Key.shift><Key.shift><Key.shift>GURU
Screenshot: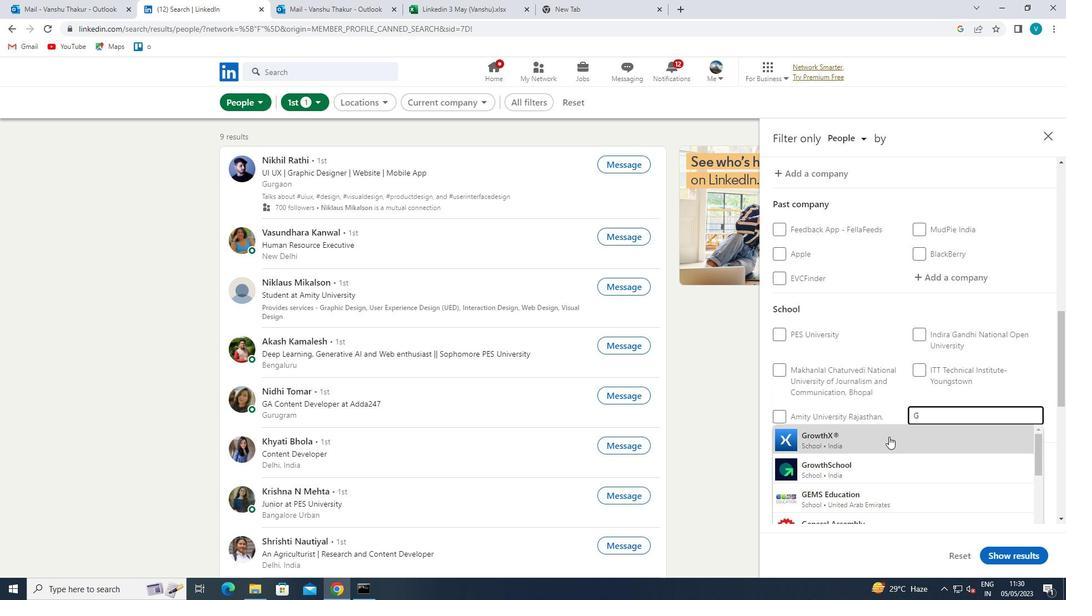 
Action: Mouse moved to (888, 417)
Screenshot: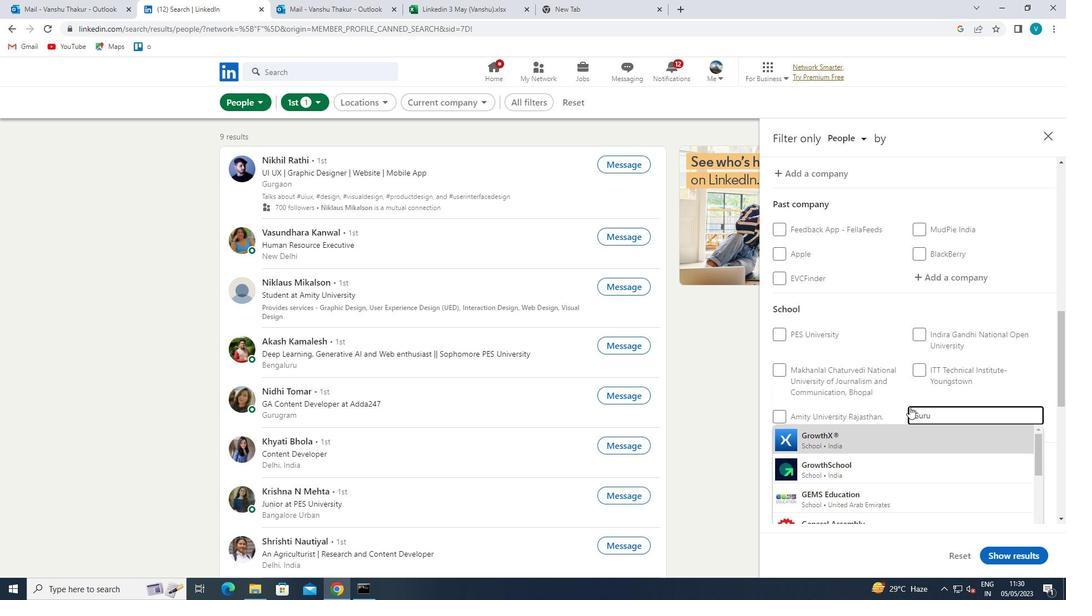 
Action: Key pressed <Key.space><Key.shift>NANAK
Screenshot: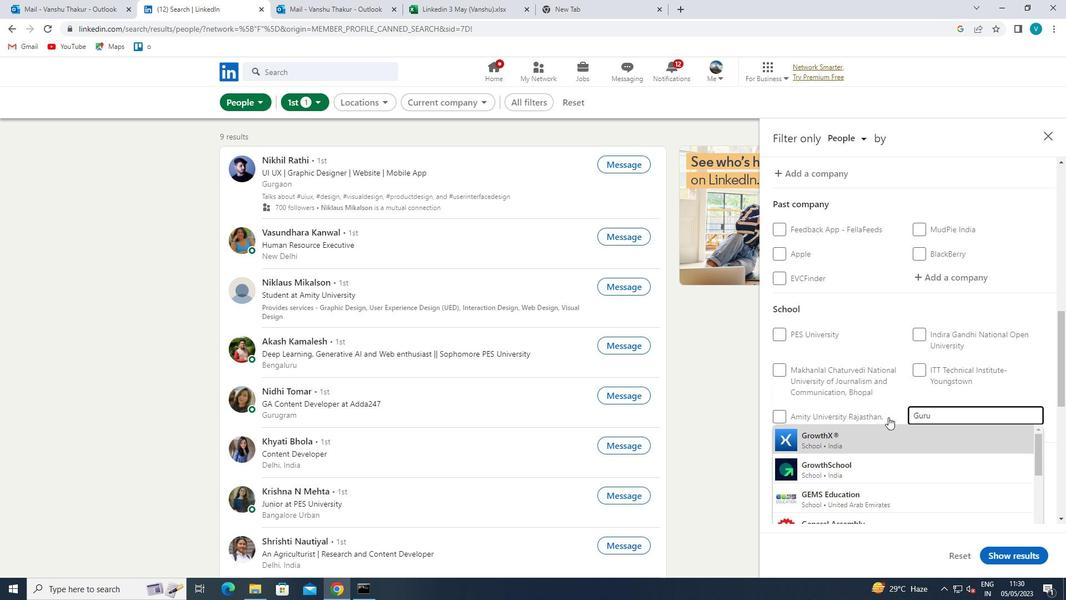 
Action: Mouse moved to (873, 420)
Screenshot: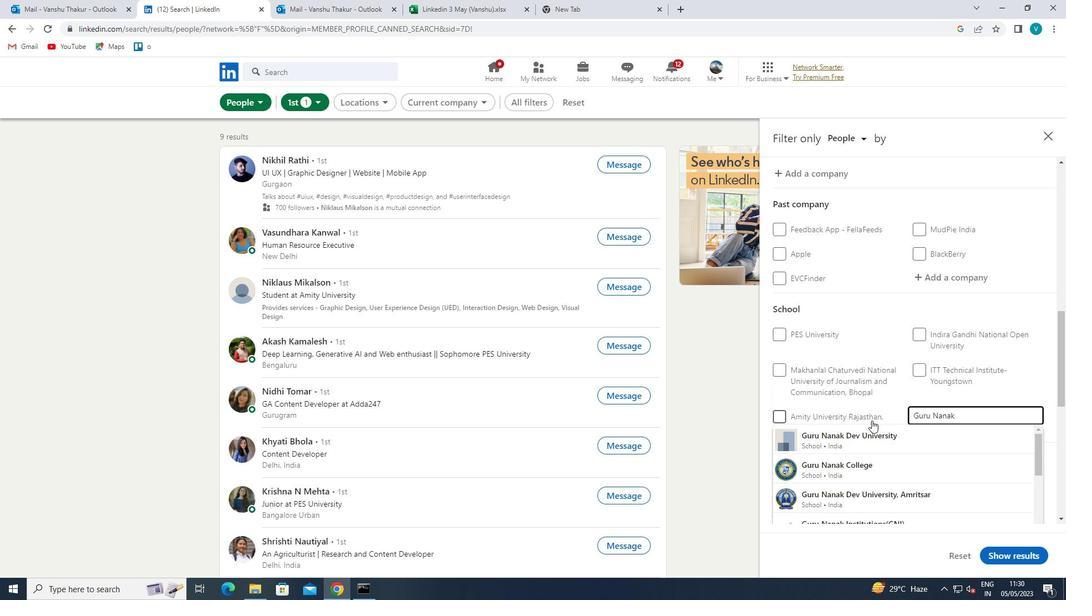 
Action: Key pressed <Key.space><Key.shift>DEV<Key.space>
Screenshot: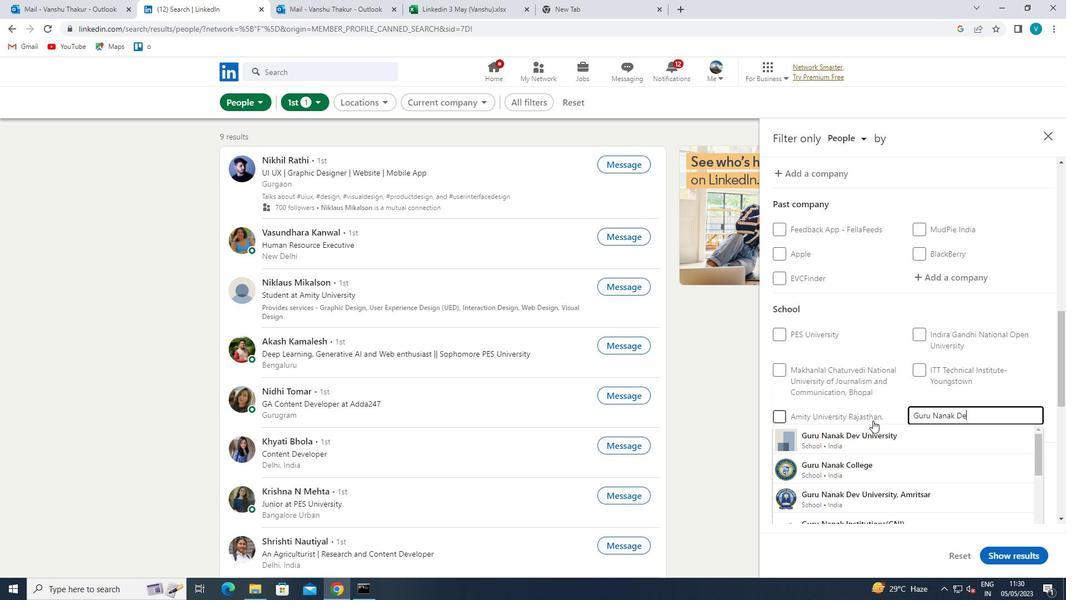 
Action: Mouse moved to (976, 495)
Screenshot: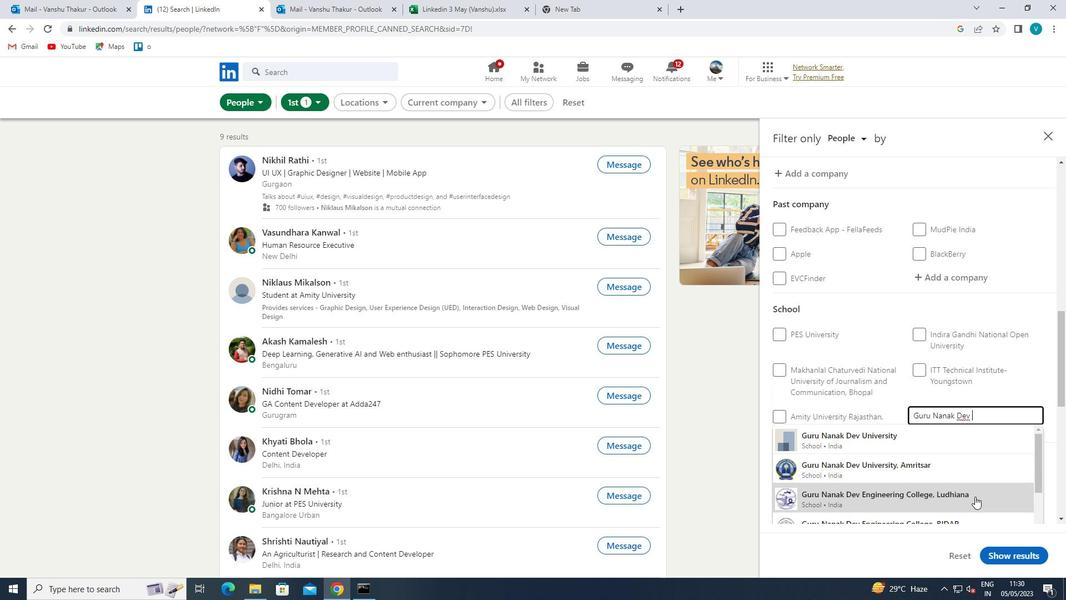 
Action: Mouse pressed left at (976, 495)
Screenshot: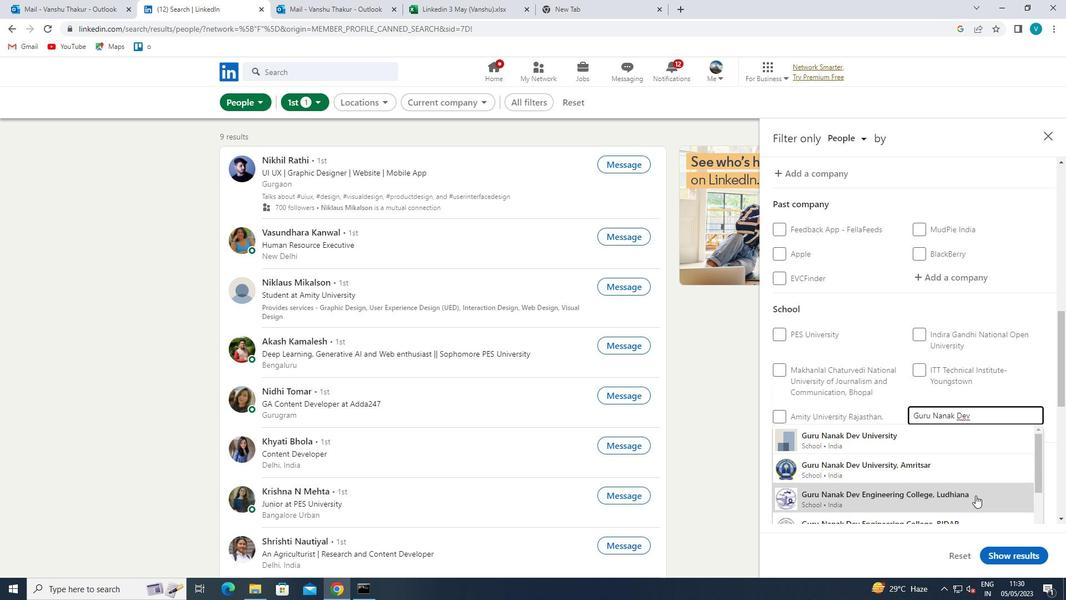 
Action: Mouse moved to (982, 490)
Screenshot: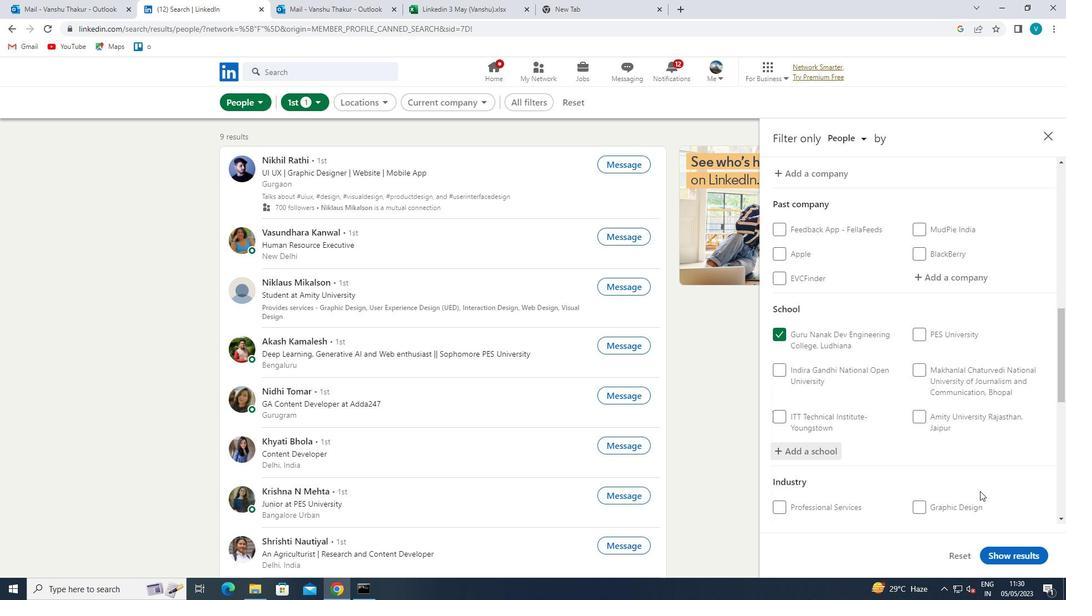 
Action: Mouse scrolled (982, 490) with delta (0, 0)
Screenshot: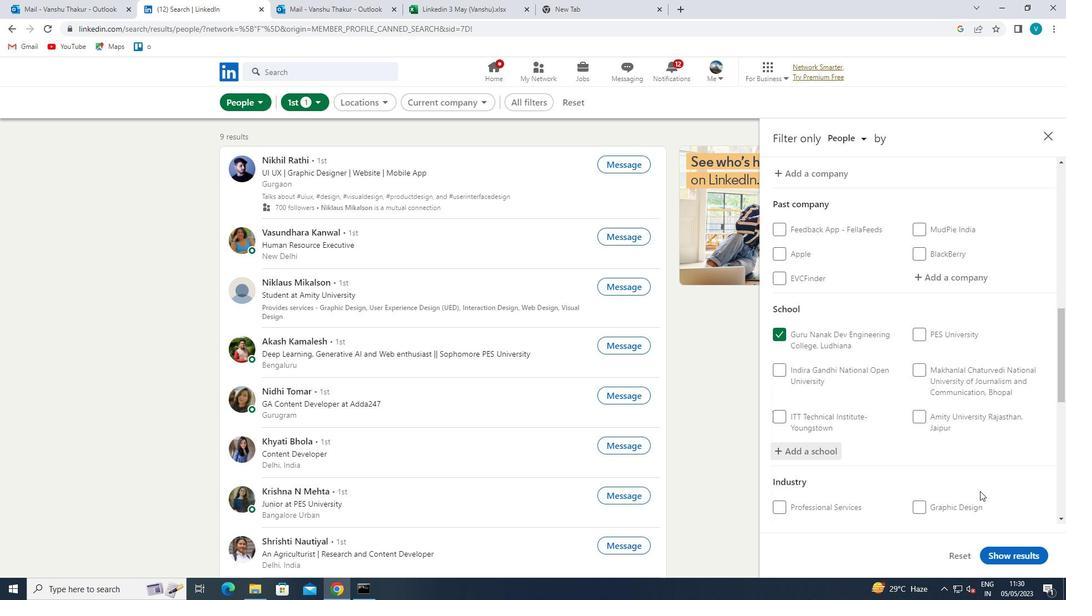 
Action: Mouse moved to (982, 490)
Screenshot: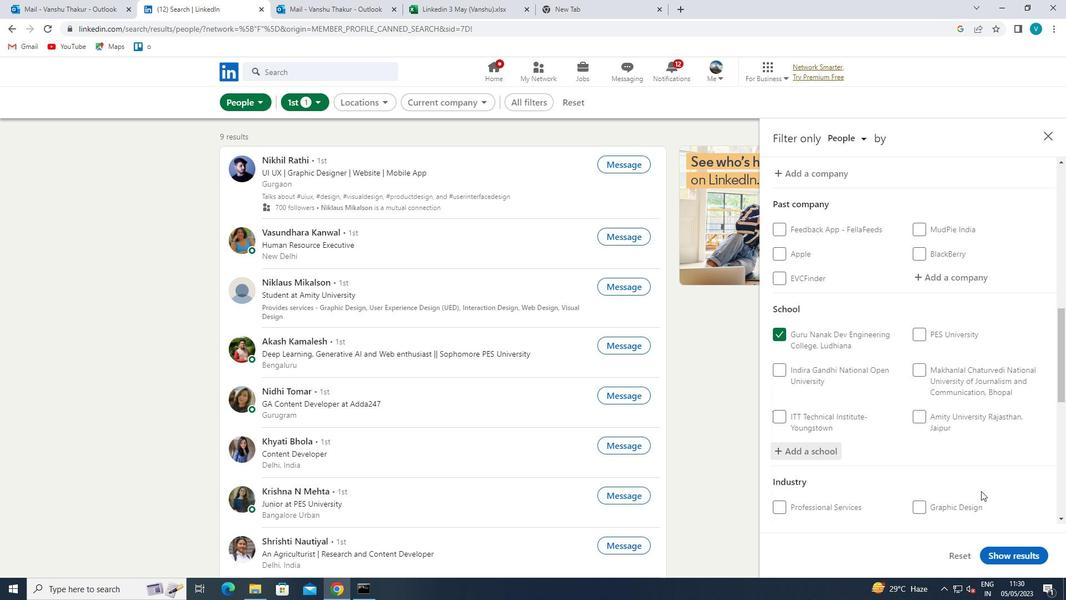 
Action: Mouse scrolled (982, 489) with delta (0, 0)
Screenshot: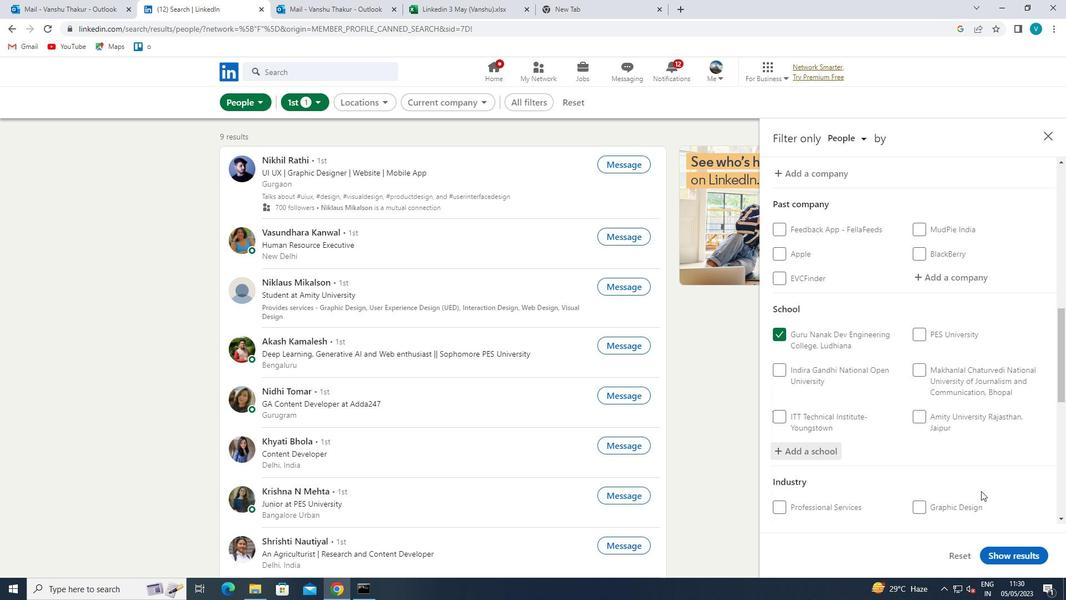 
Action: Mouse moved to (982, 490)
Screenshot: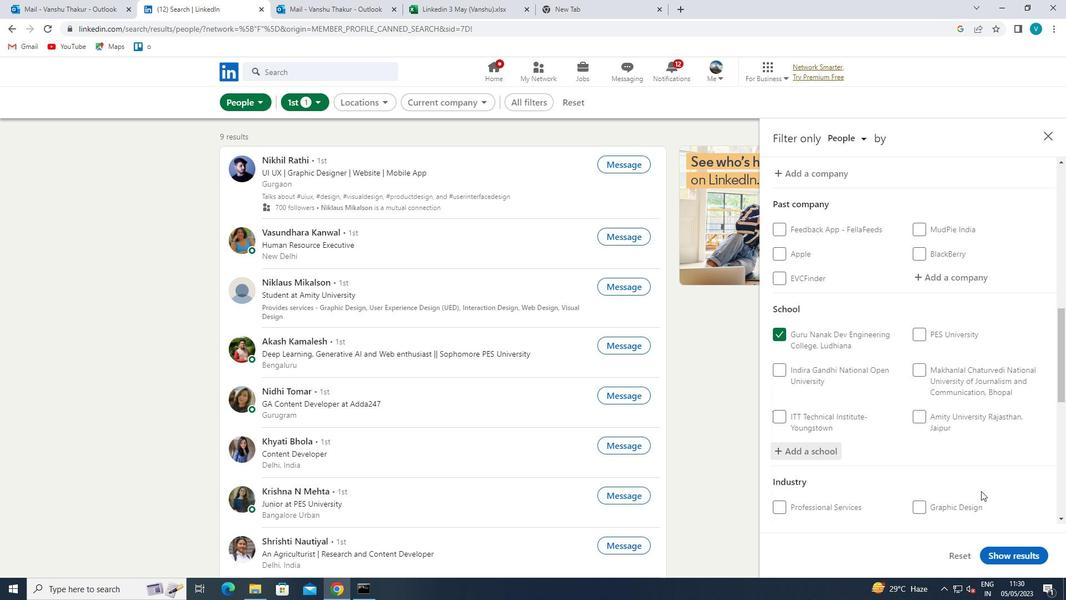
Action: Mouse scrolled (982, 489) with delta (0, 0)
Screenshot: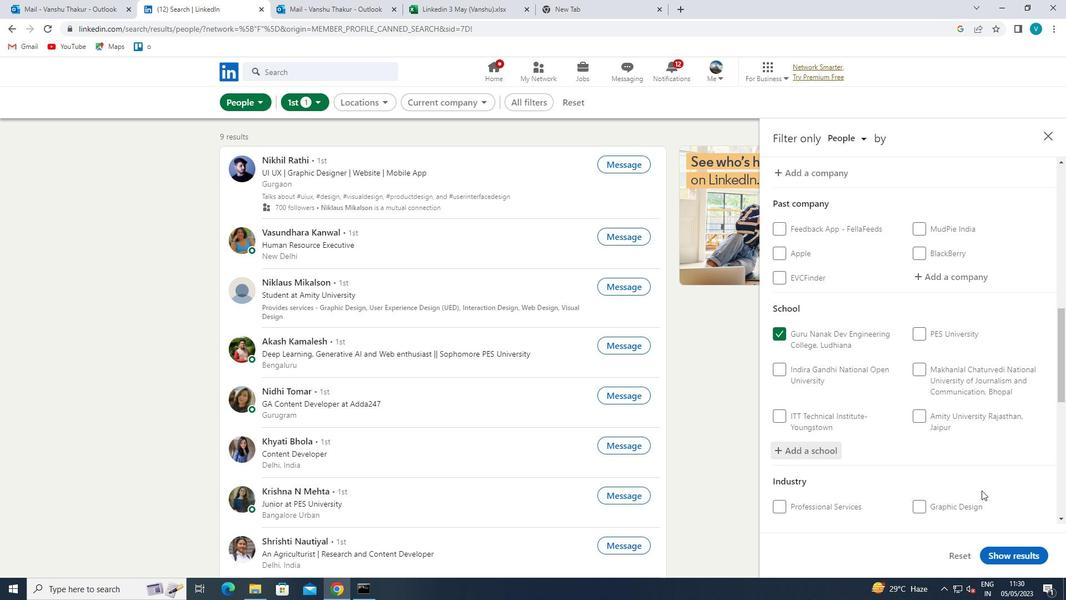 
Action: Mouse moved to (966, 399)
Screenshot: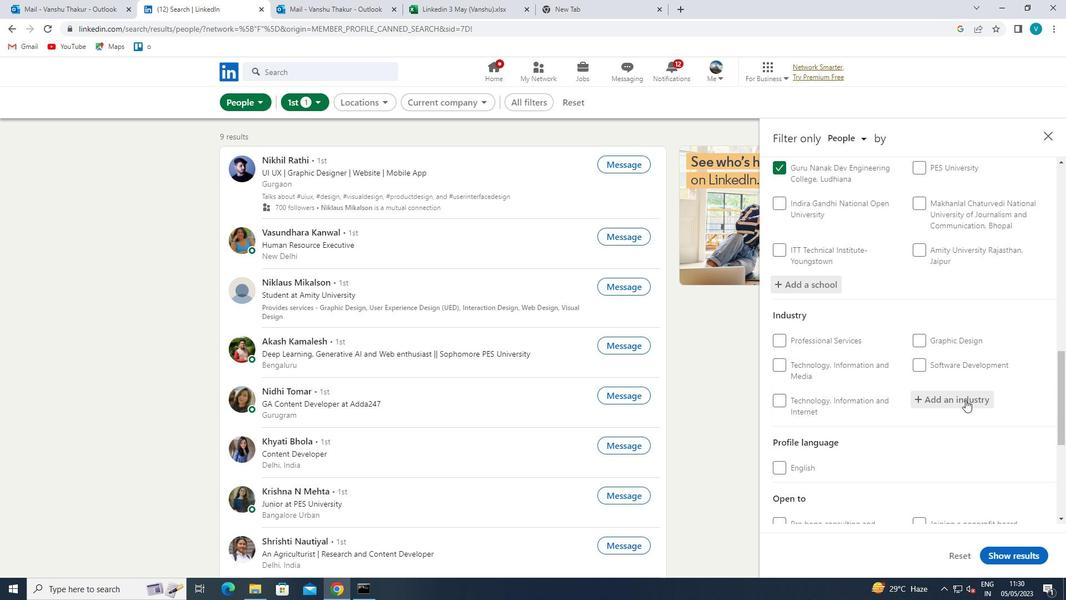 
Action: Mouse pressed left at (966, 399)
Screenshot: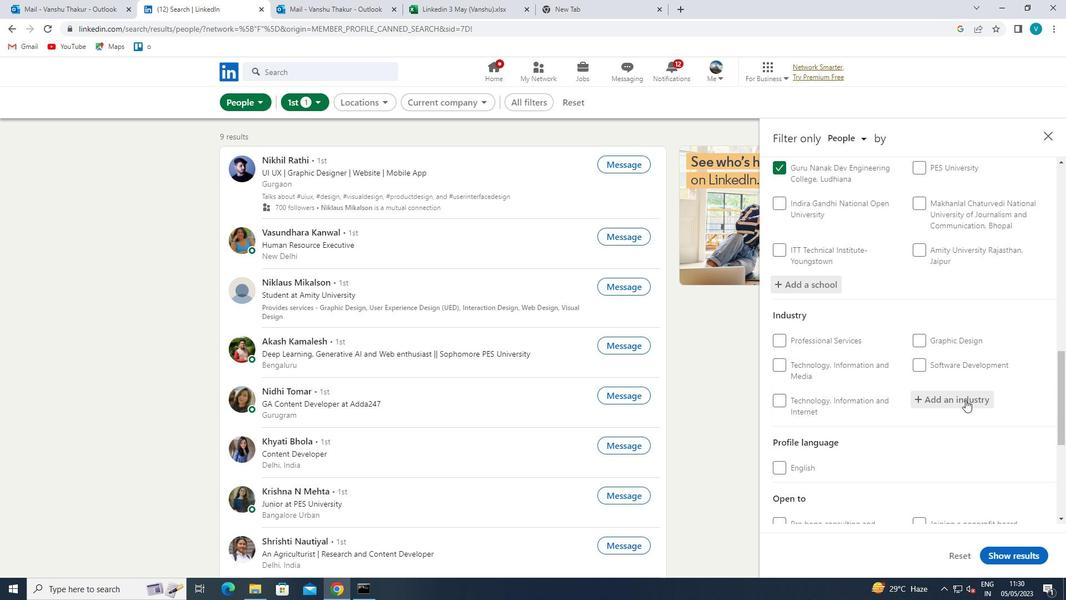 
Action: Mouse moved to (968, 397)
Screenshot: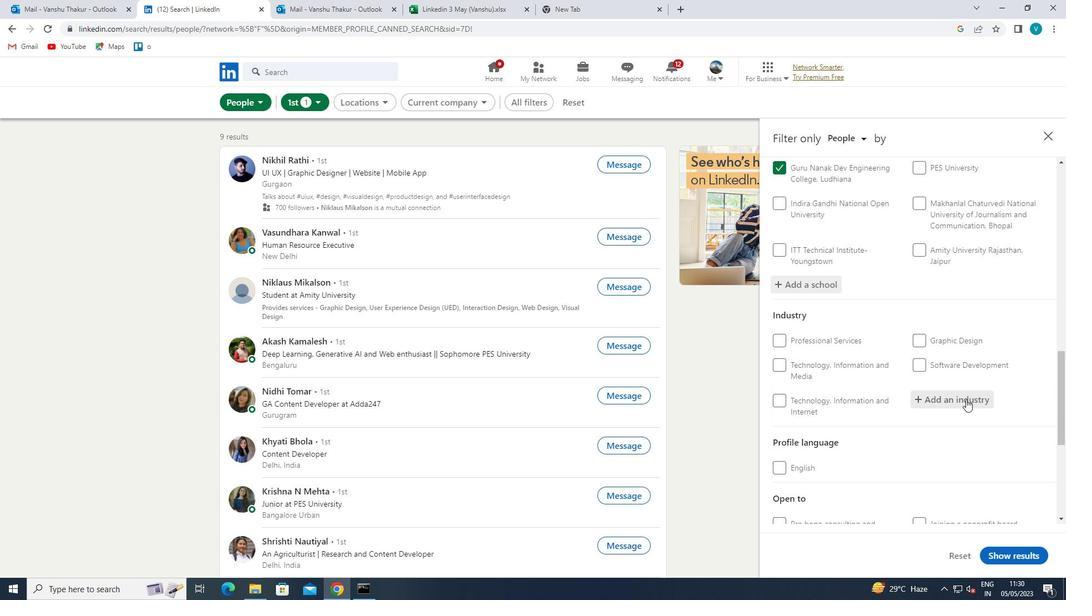 
Action: Key pressed <Key.shift>COMMERCIAL
Screenshot: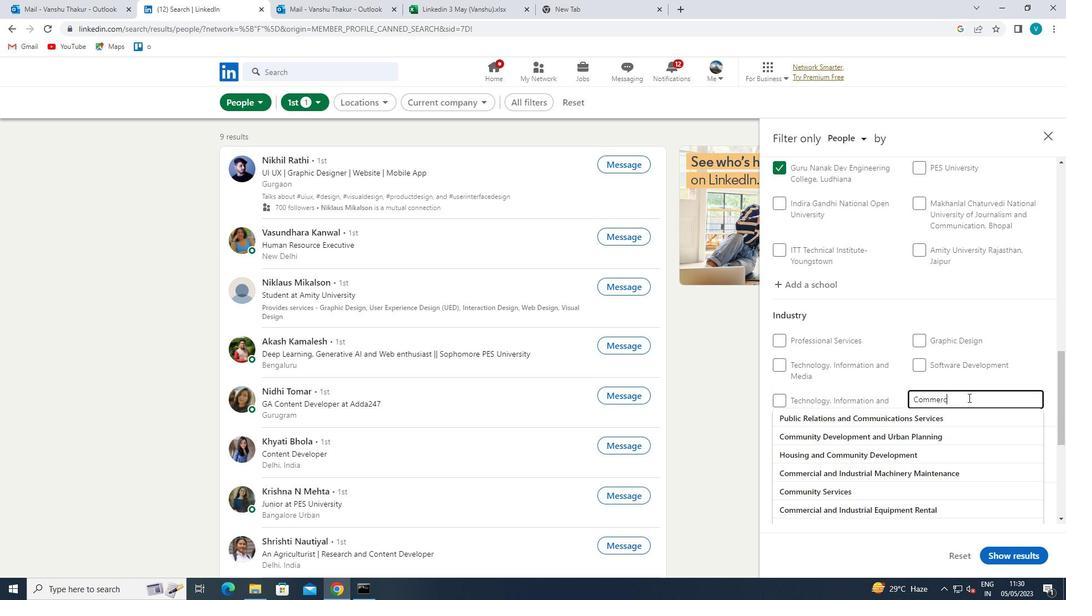 
Action: Mouse moved to (961, 435)
Screenshot: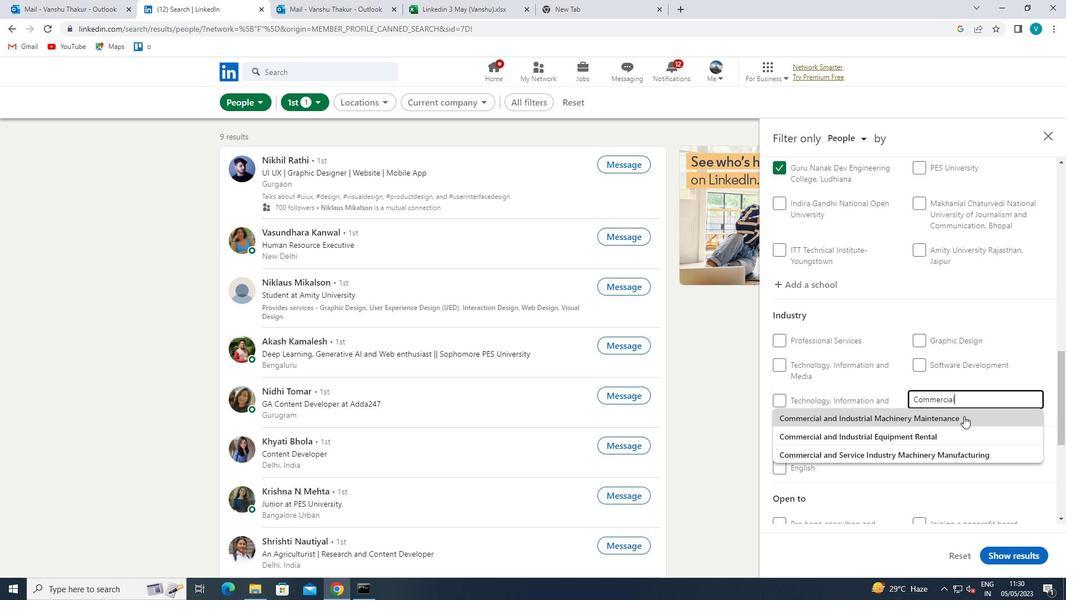 
Action: Mouse pressed left at (961, 435)
Screenshot: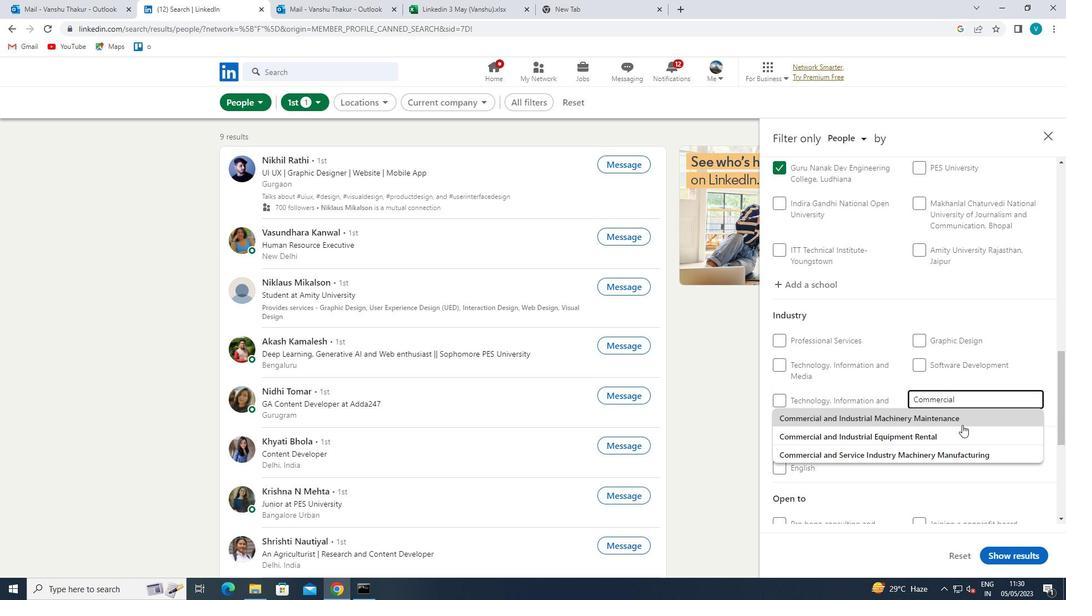
Action: Mouse moved to (960, 435)
Screenshot: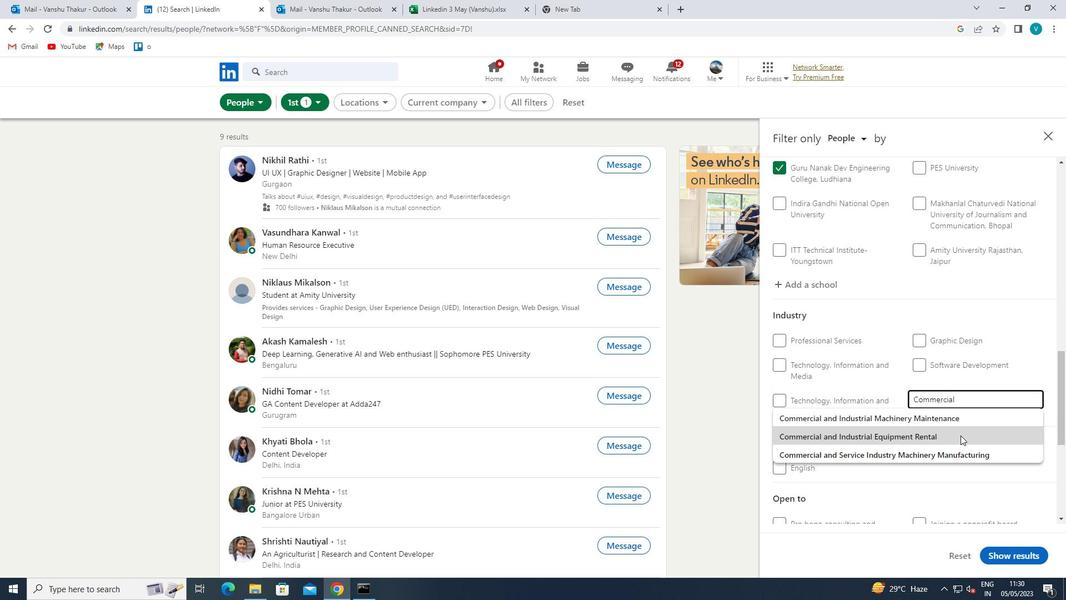
Action: Mouse scrolled (960, 435) with delta (0, 0)
Screenshot: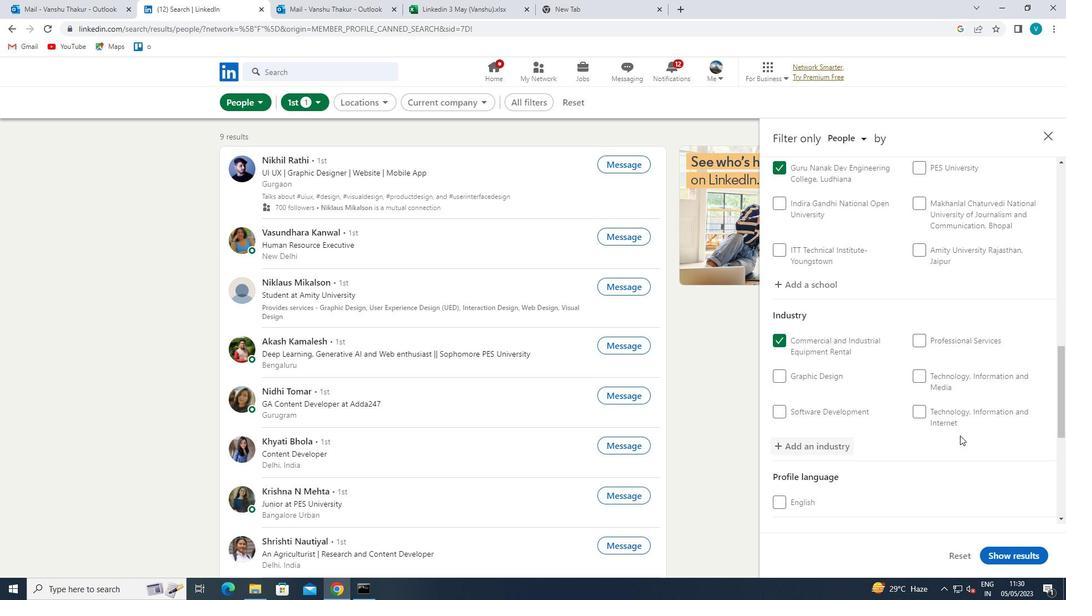 
Action: Mouse scrolled (960, 435) with delta (0, 0)
Screenshot: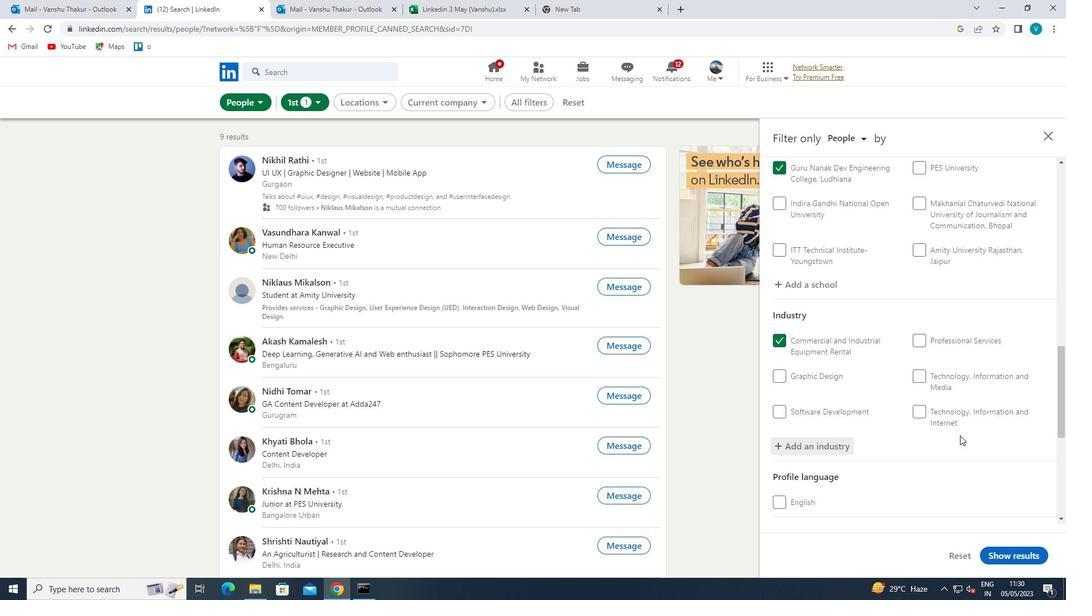 
Action: Mouse moved to (960, 436)
Screenshot: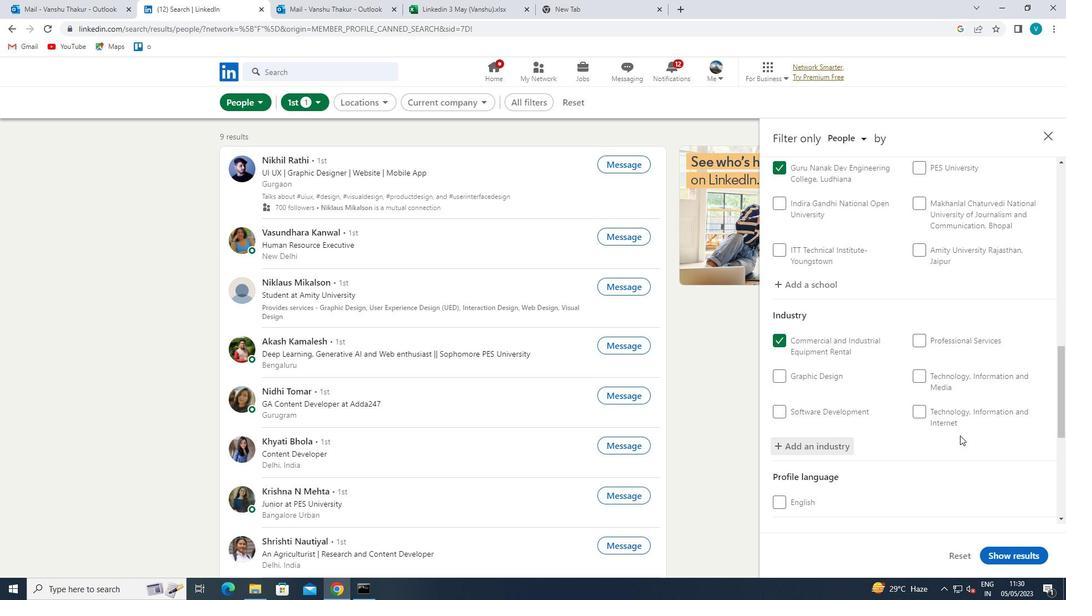 
Action: Mouse scrolled (960, 435) with delta (0, 0)
Screenshot: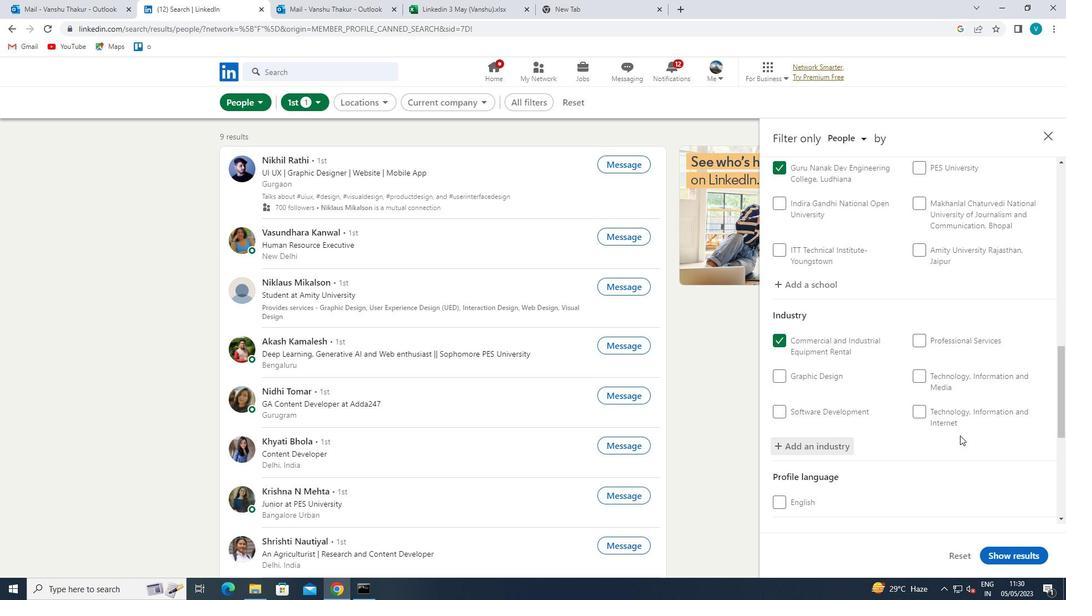 
Action: Mouse scrolled (960, 435) with delta (0, 0)
Screenshot: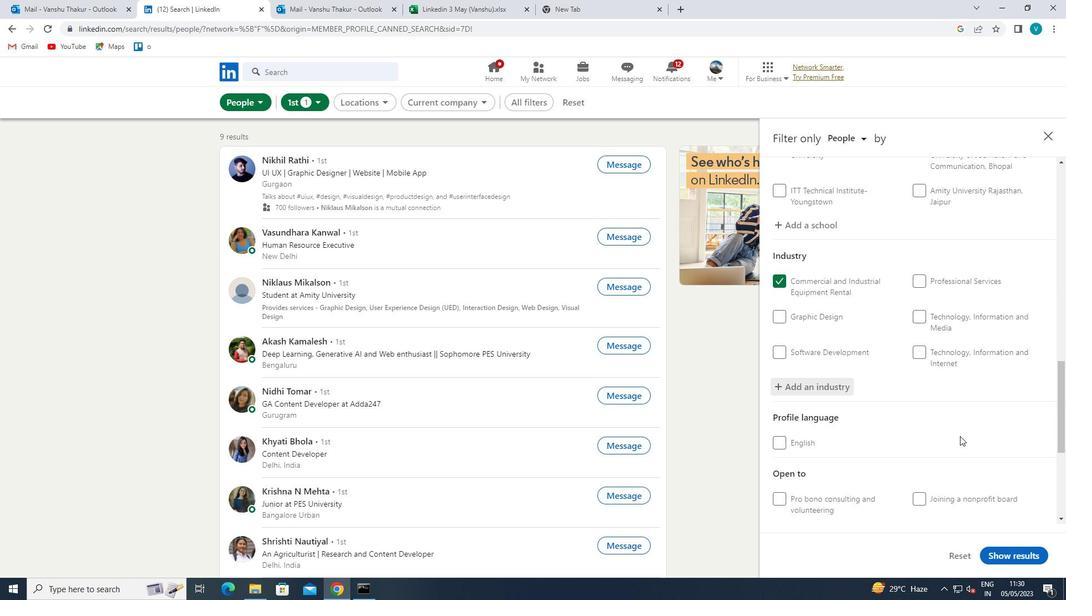 
Action: Mouse moved to (955, 452)
Screenshot: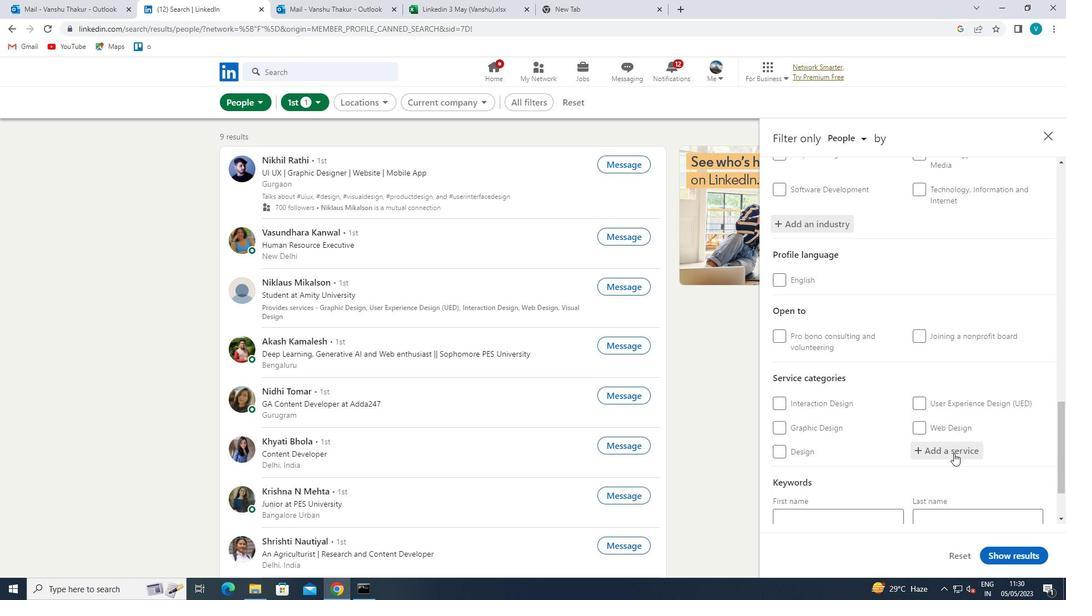 
Action: Mouse pressed left at (955, 452)
Screenshot: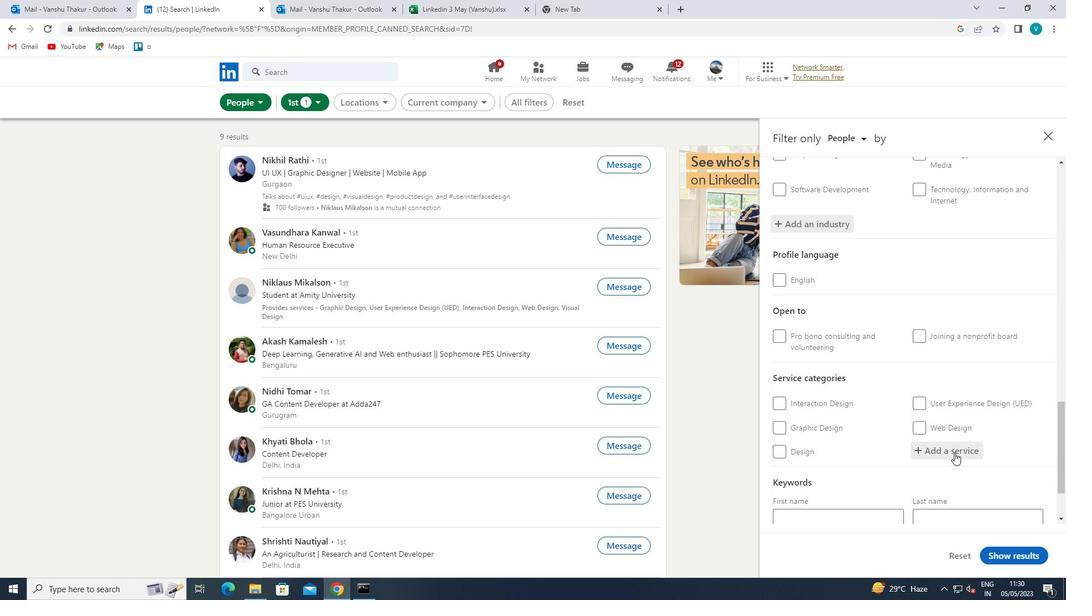 
Action: Mouse moved to (956, 451)
Screenshot: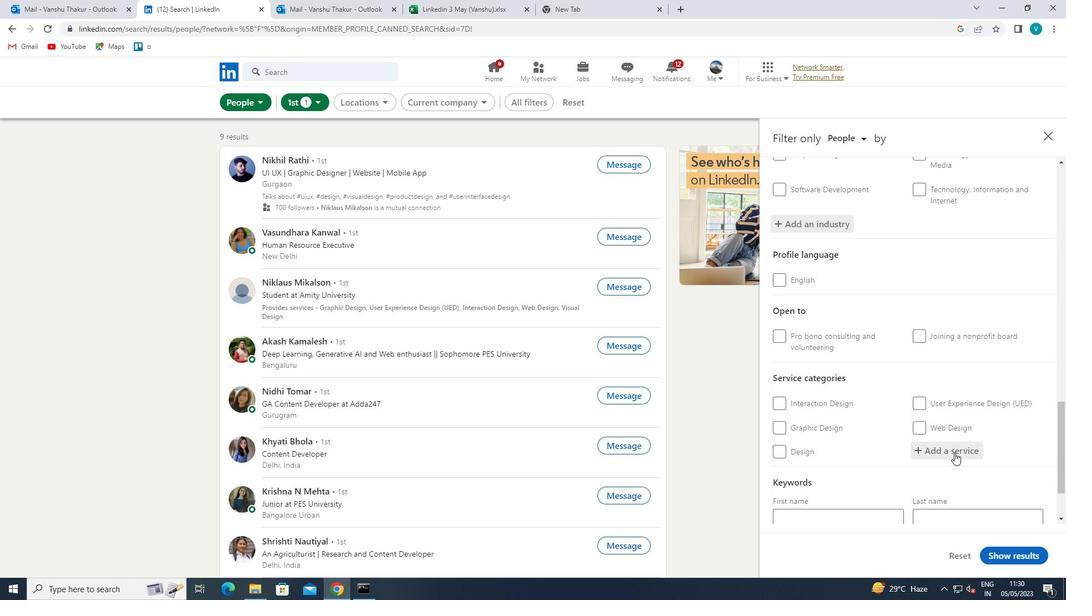 
Action: Key pressed <Key.shift>EVENT<Key.space><Key.shift>PHOTOGARPHY
Screenshot: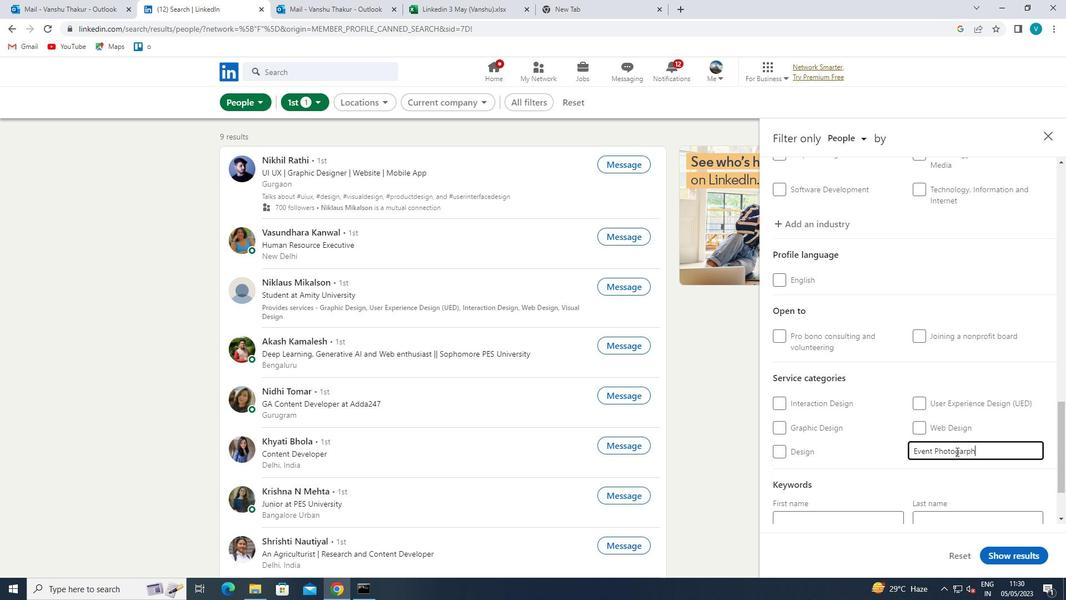 
Action: Mouse moved to (974, 453)
Screenshot: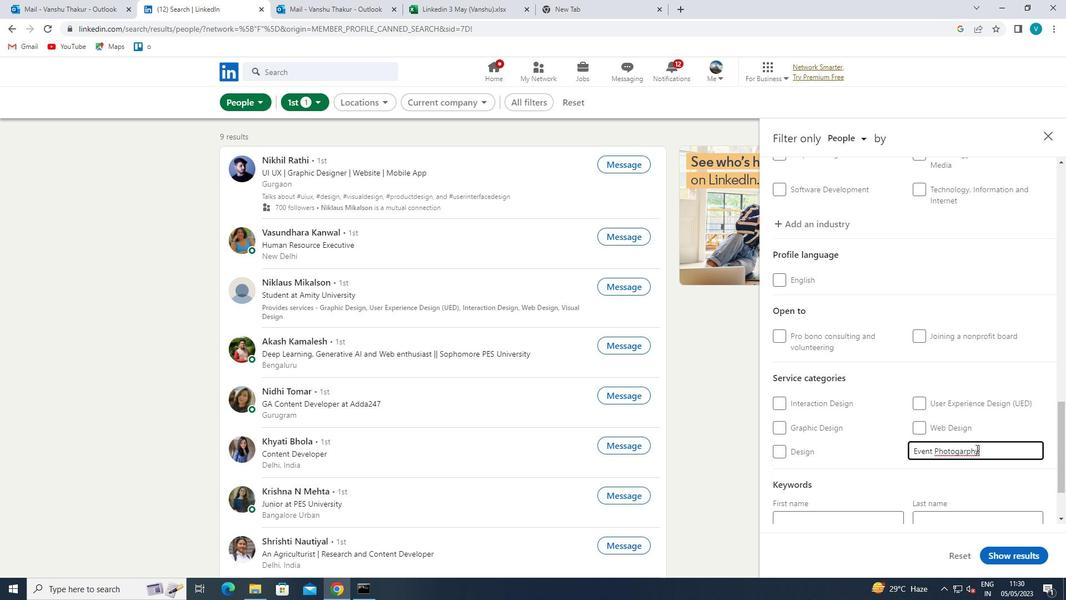 
Action: Key pressed <Key.backspace><Key.backspace><Key.backspace><Key.backspace><Key.backspace>
Screenshot: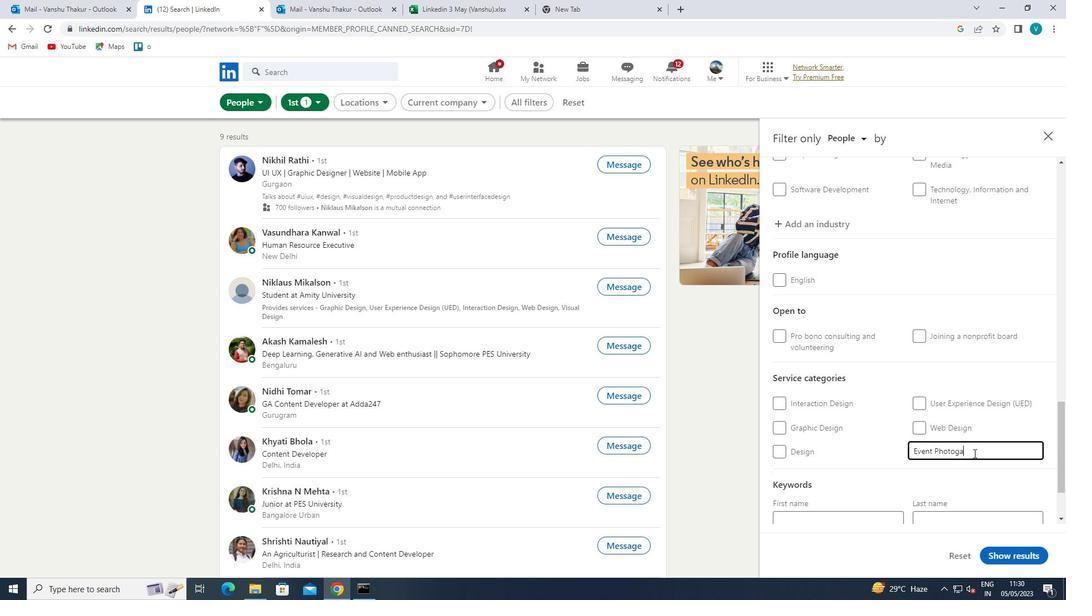 
Action: Mouse moved to (935, 471)
Screenshot: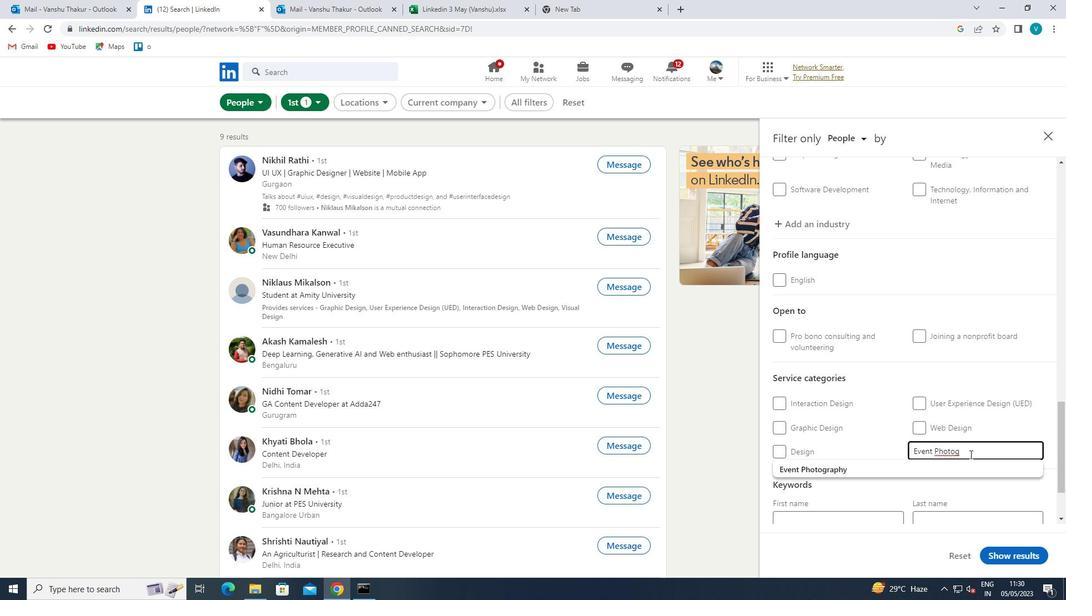 
Action: Mouse pressed left at (935, 471)
Screenshot: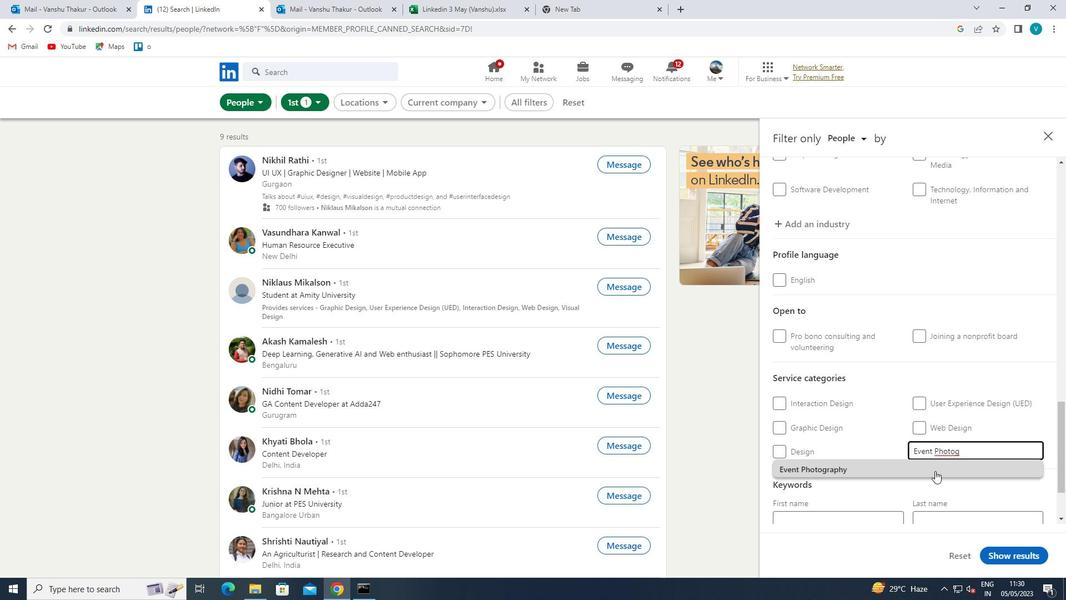 
Action: Mouse moved to (918, 466)
Screenshot: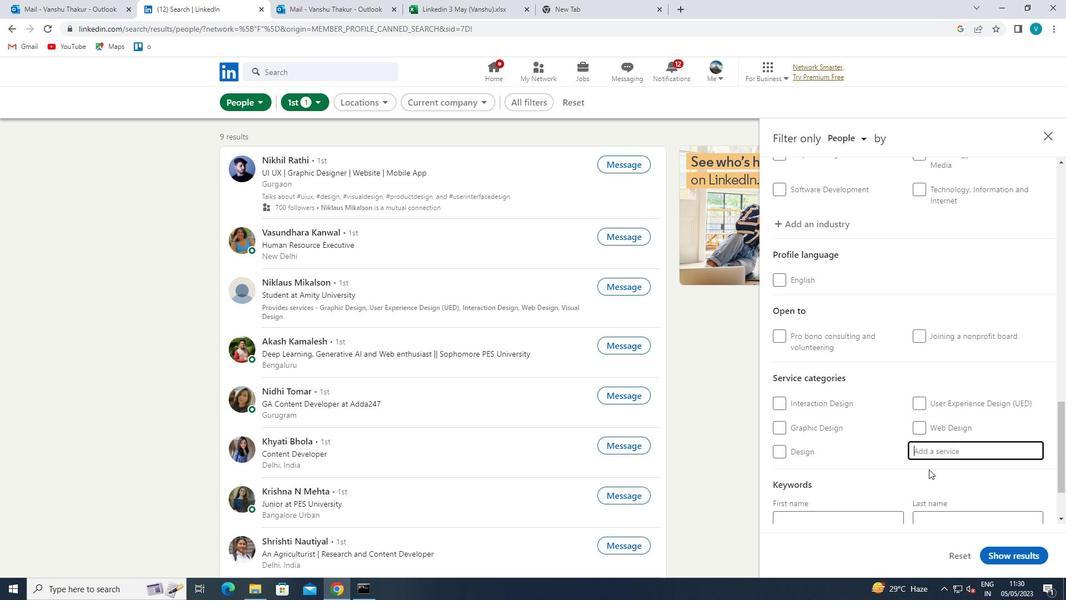 
Action: Mouse scrolled (918, 465) with delta (0, 0)
Screenshot: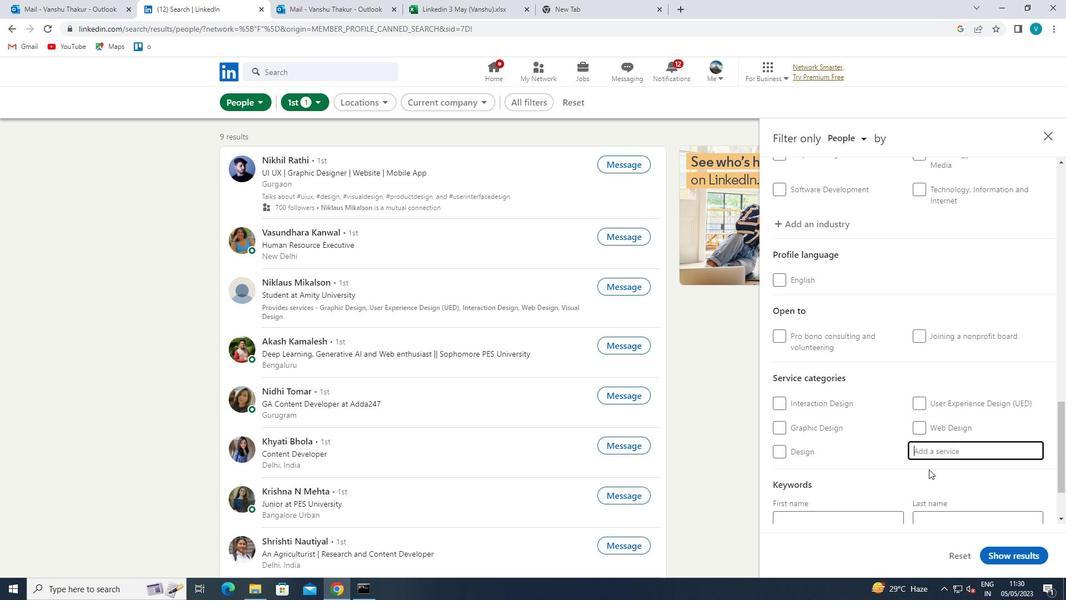 
Action: Mouse moved to (915, 466)
Screenshot: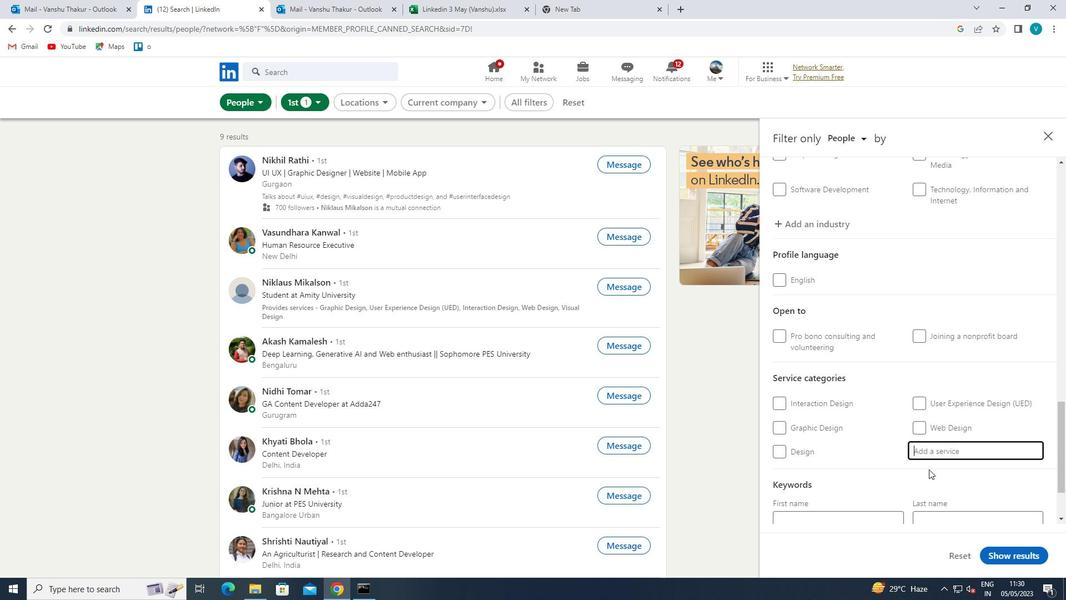 
Action: Mouse scrolled (915, 466) with delta (0, 0)
Screenshot: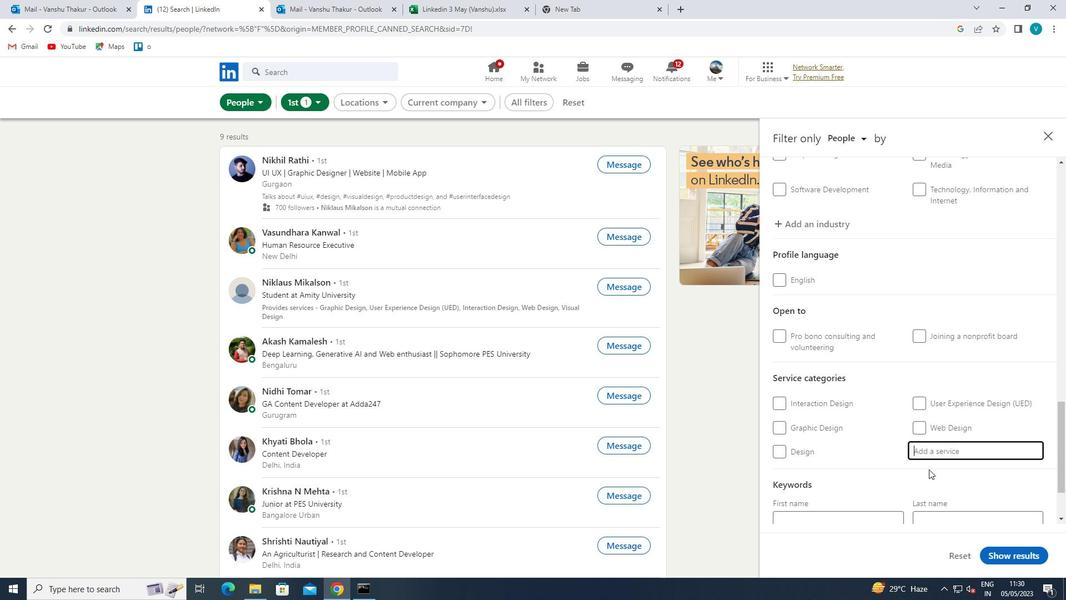 
Action: Mouse moved to (913, 467)
Screenshot: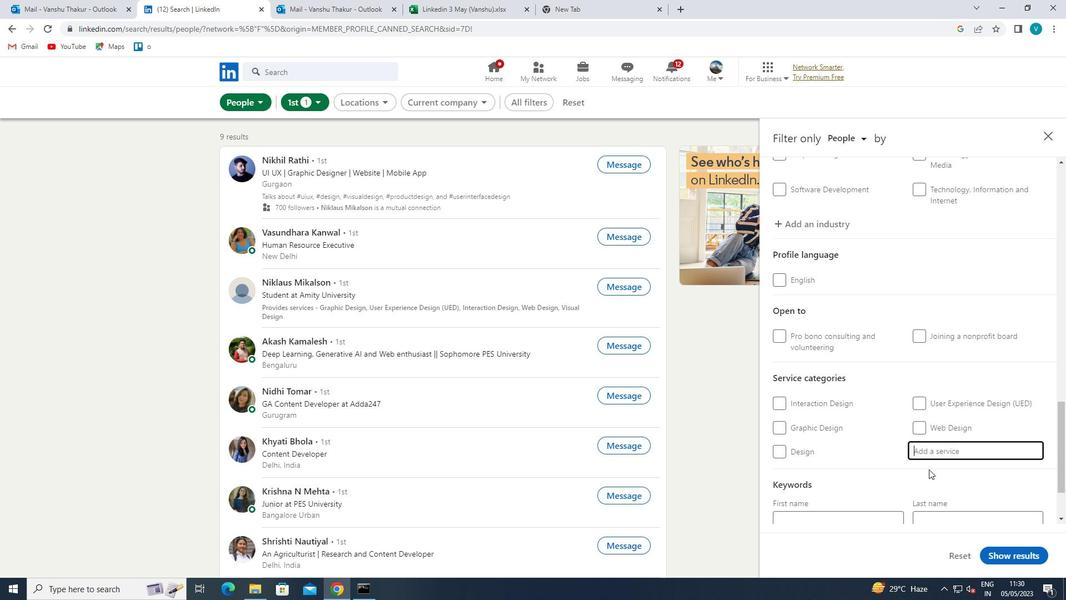 
Action: Mouse scrolled (913, 466) with delta (0, 0)
Screenshot: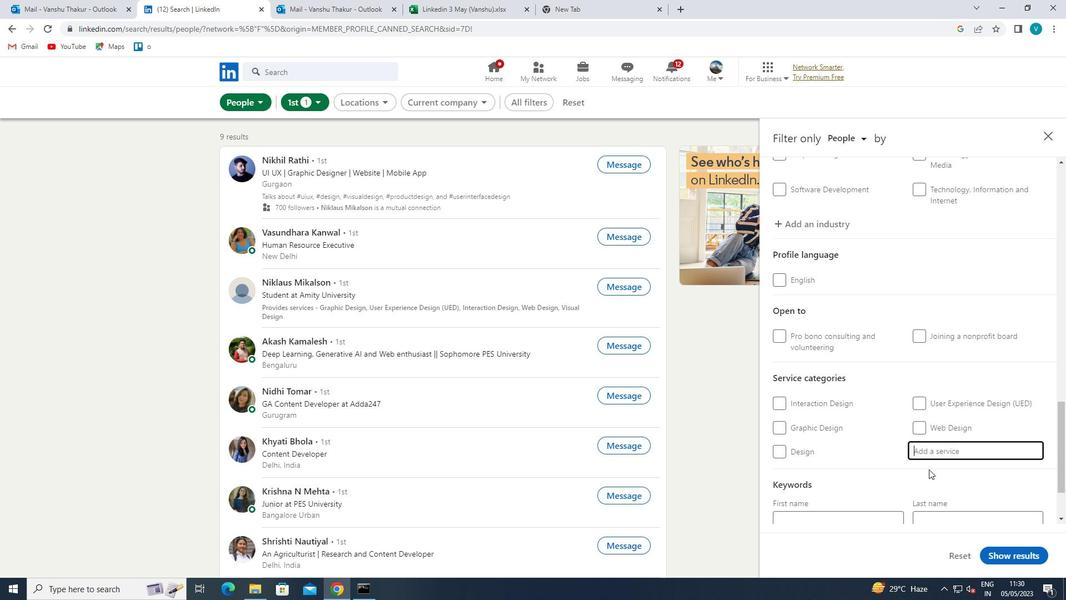 
Action: Mouse moved to (911, 467)
Screenshot: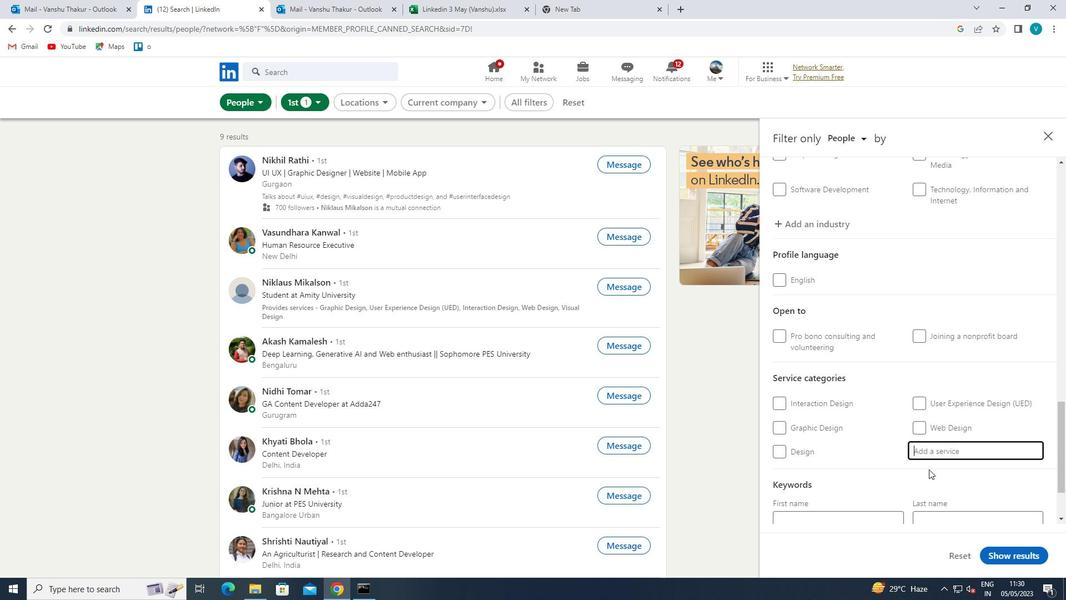 
Action: Mouse scrolled (911, 466) with delta (0, 0)
Screenshot: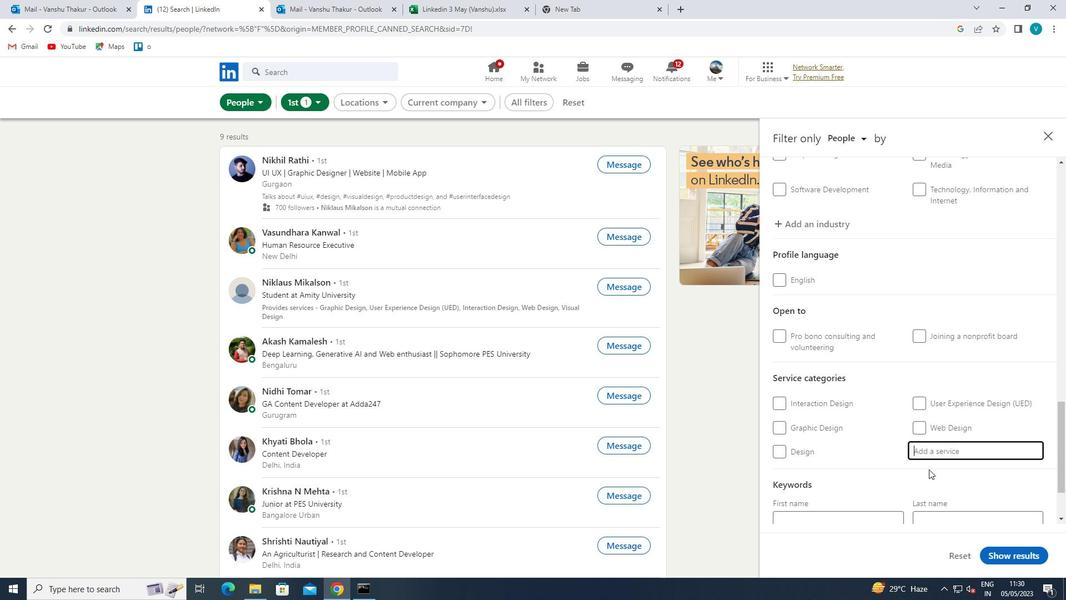 
Action: Mouse scrolled (911, 466) with delta (0, 0)
Screenshot: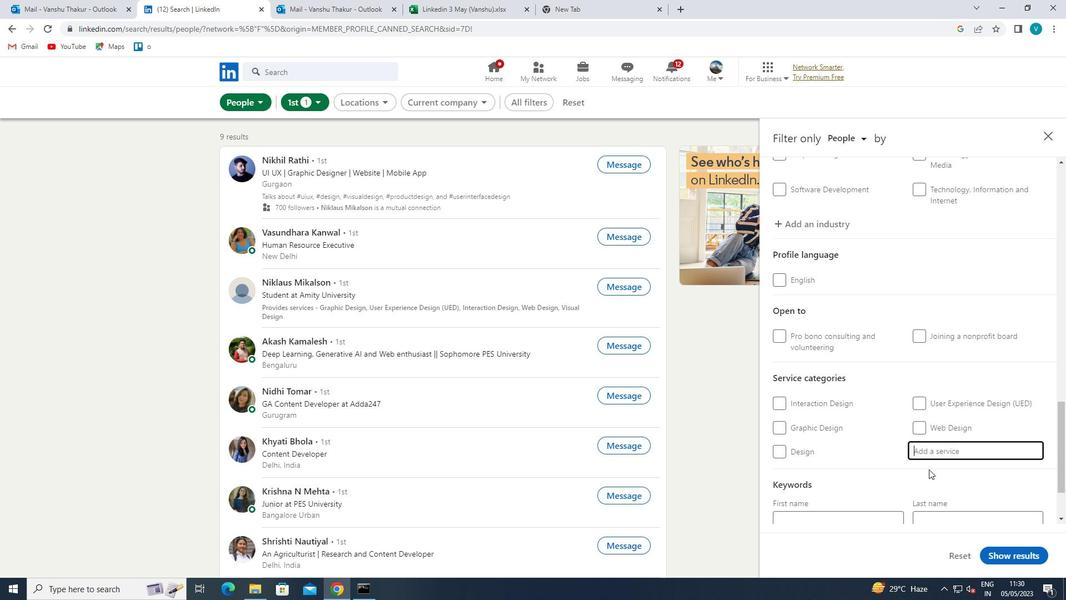 
Action: Mouse moved to (858, 471)
Screenshot: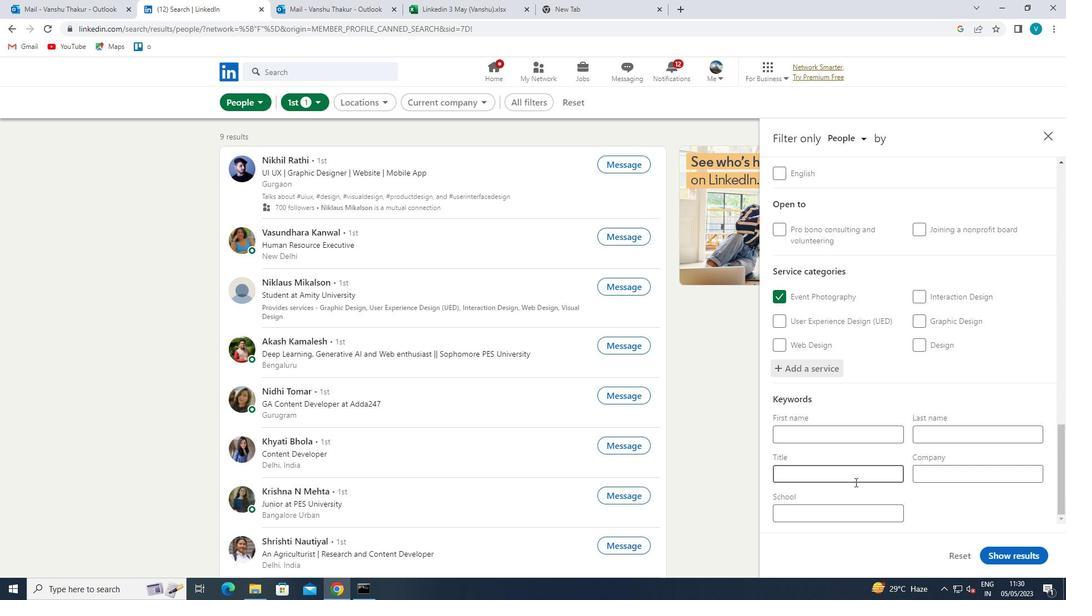
Action: Mouse pressed left at (858, 471)
Screenshot: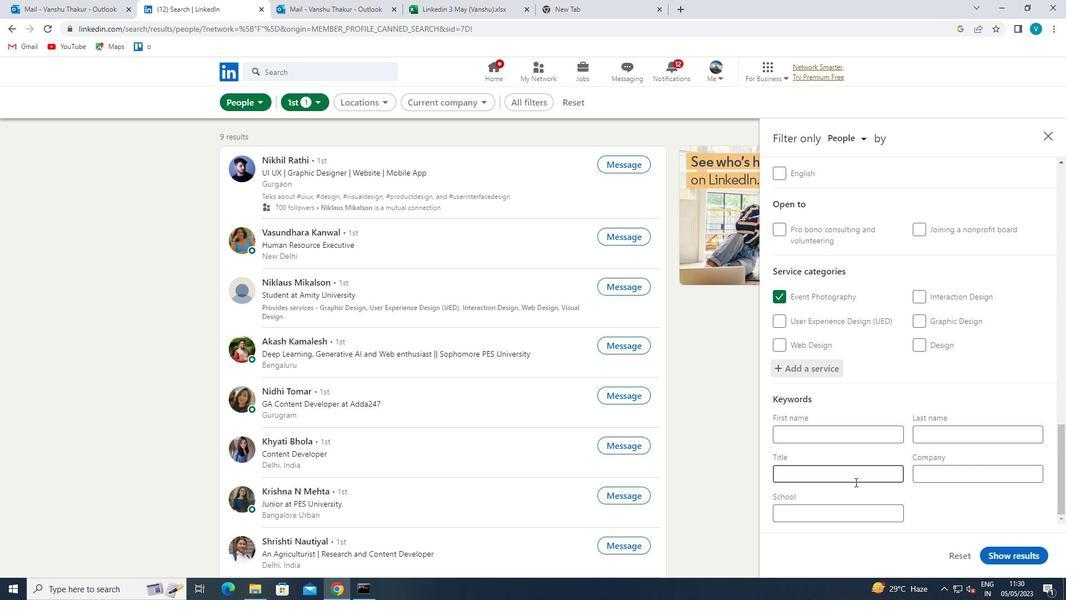 
Action: Key pressed <Key.shift>RECYCLABLES<Key.space><Key.shift>CPO<Key.backspace><Key.backspace>OLLECTP<Key.backspace>OR<Key.space>
Screenshot: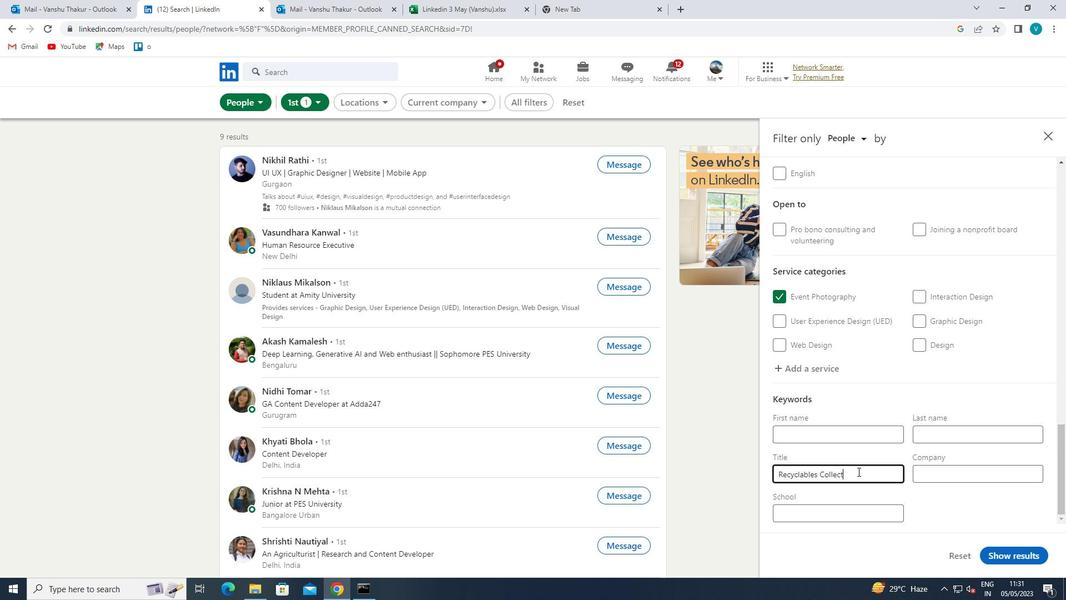 
Action: Mouse moved to (1002, 557)
Screenshot: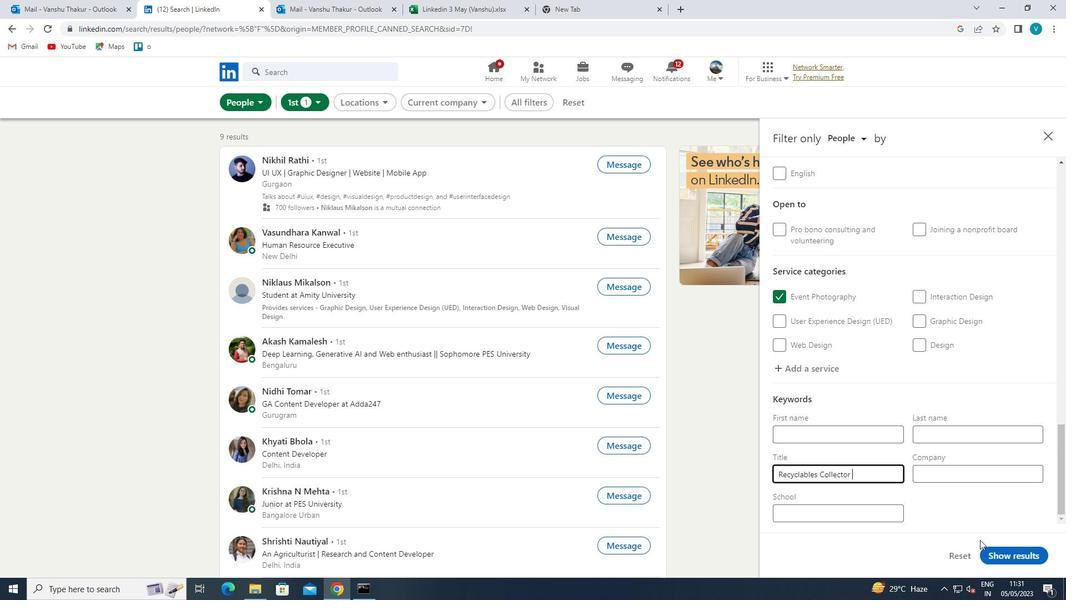 
Action: Mouse pressed left at (1002, 557)
Screenshot: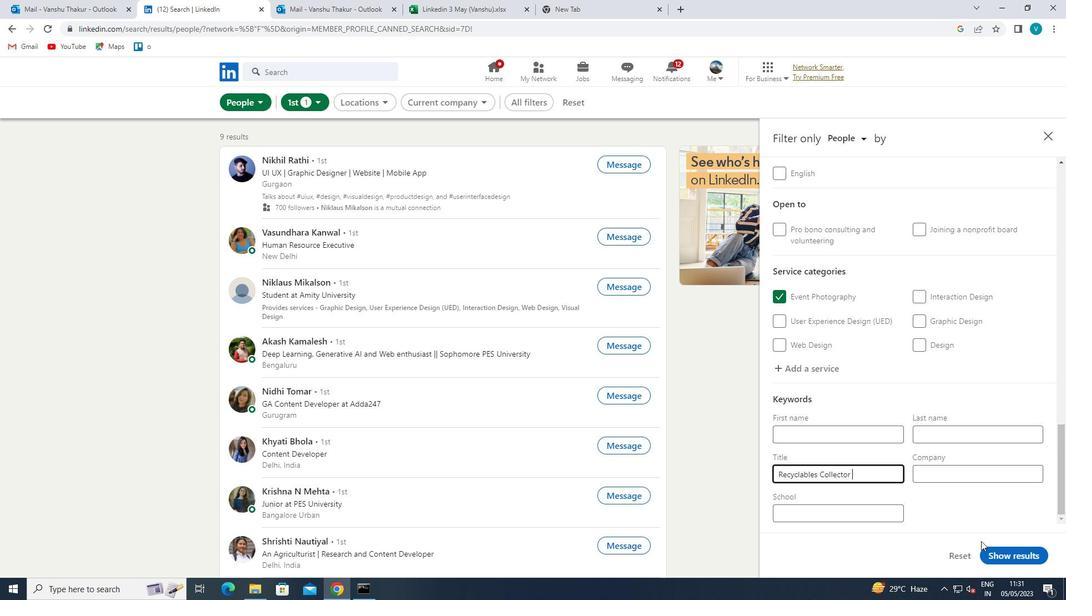 
Action: Mouse moved to (1003, 557)
Screenshot: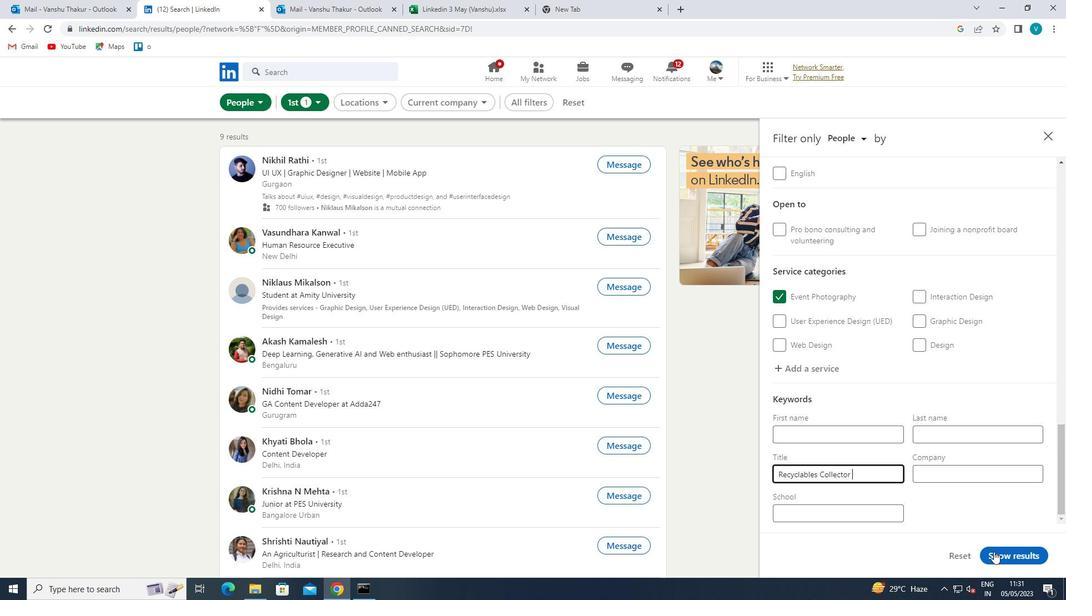 
